 Task: Search one way flight ticket for 3 adults, 3 children in business from Oklahoma City: Will Rogers World Airport to Laramie: Laramie Regional Airport on 5-3-2023. Choice of flights is Frontier. Number of bags: 4 checked bags. Price is upto 84000. Outbound departure time preference is 0:00.
Action: Mouse moved to (304, 116)
Screenshot: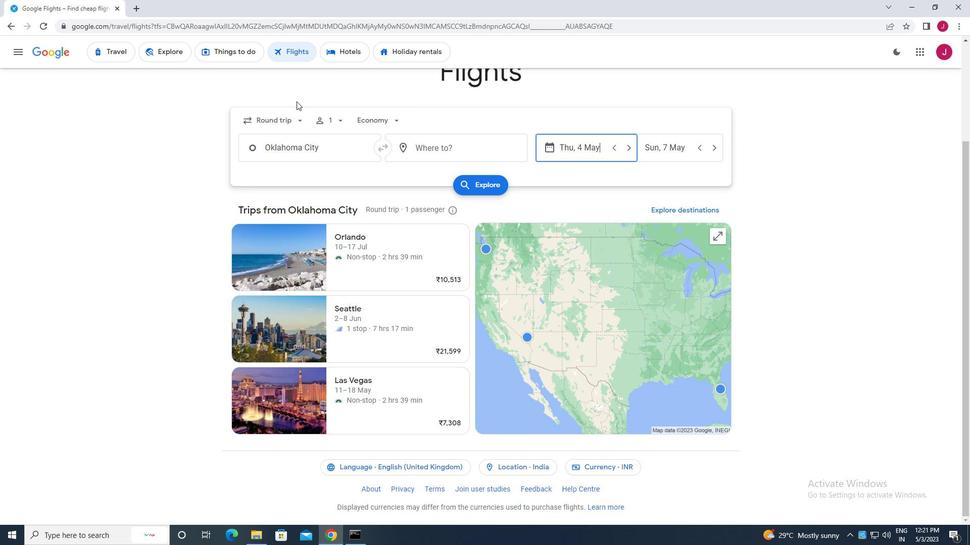 
Action: Mouse pressed left at (304, 116)
Screenshot: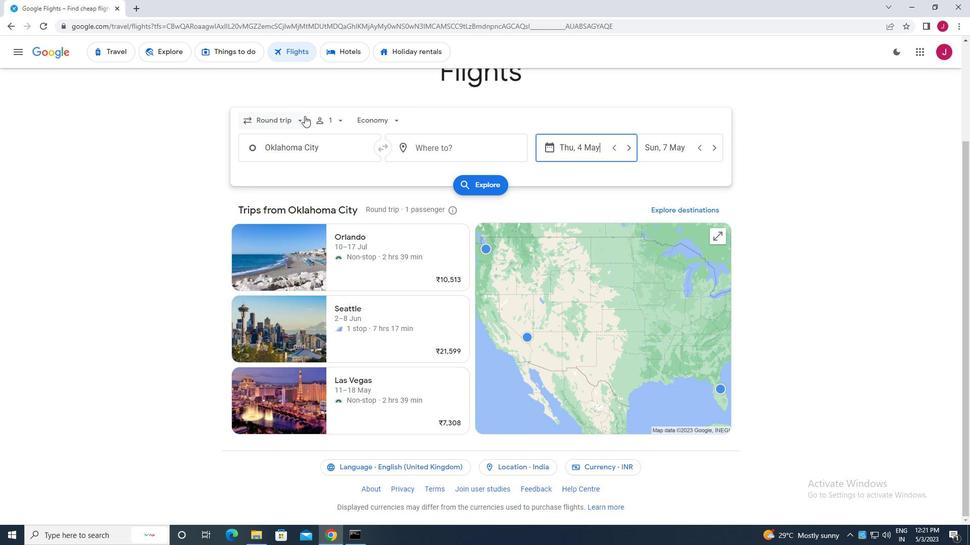 
Action: Mouse moved to (297, 165)
Screenshot: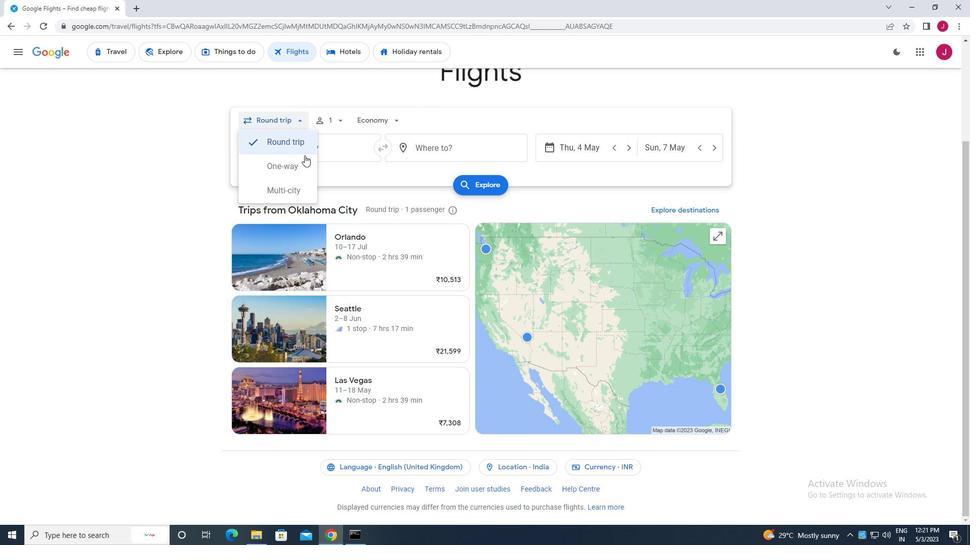 
Action: Mouse pressed left at (297, 165)
Screenshot: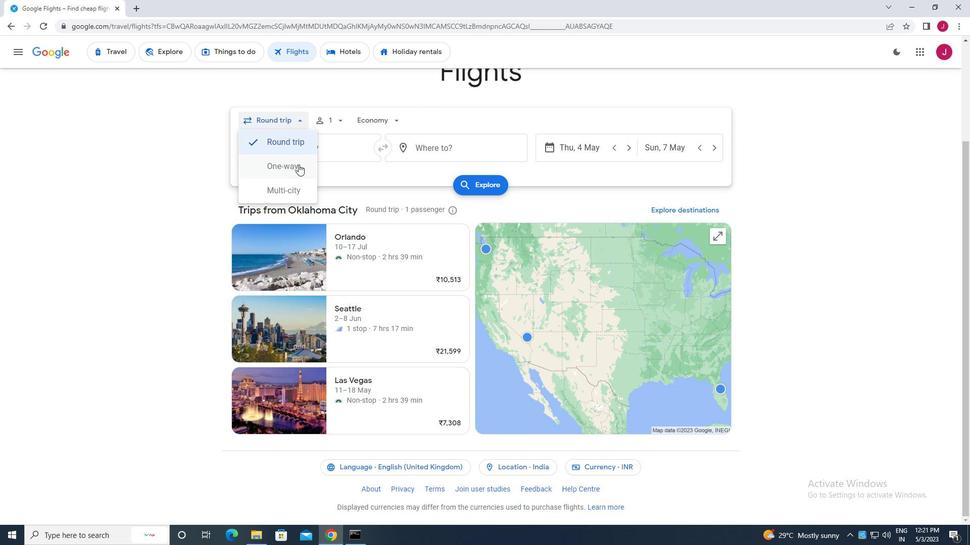 
Action: Mouse moved to (333, 122)
Screenshot: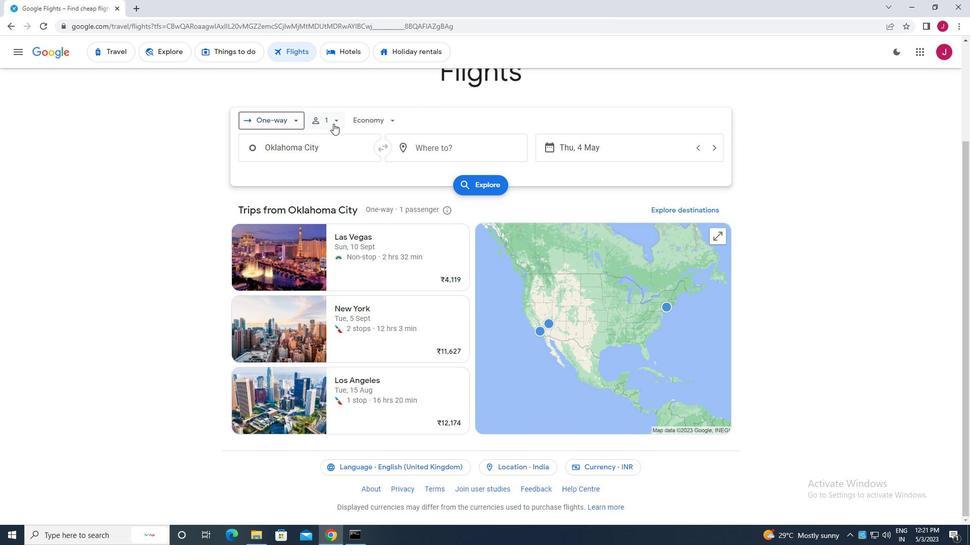
Action: Mouse pressed left at (333, 122)
Screenshot: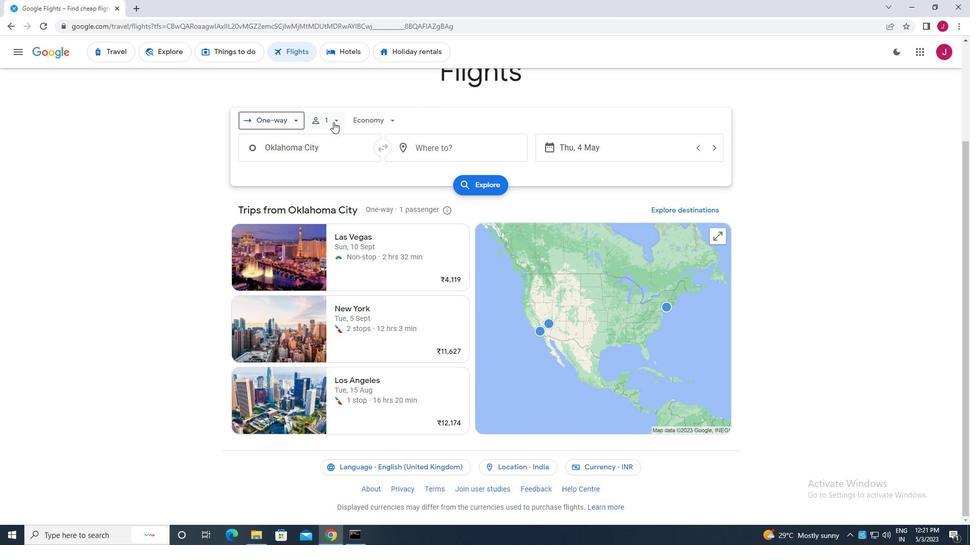 
Action: Mouse moved to (411, 146)
Screenshot: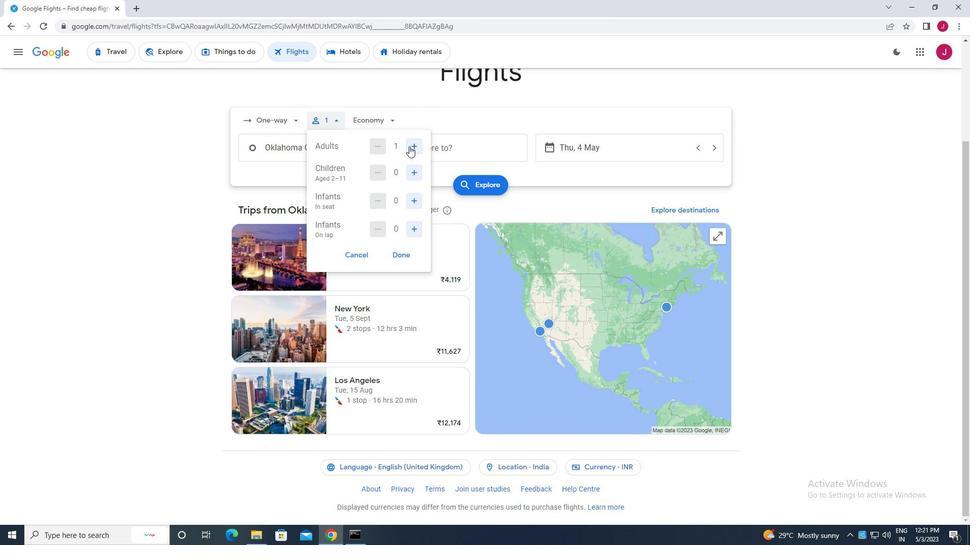 
Action: Mouse pressed left at (411, 146)
Screenshot: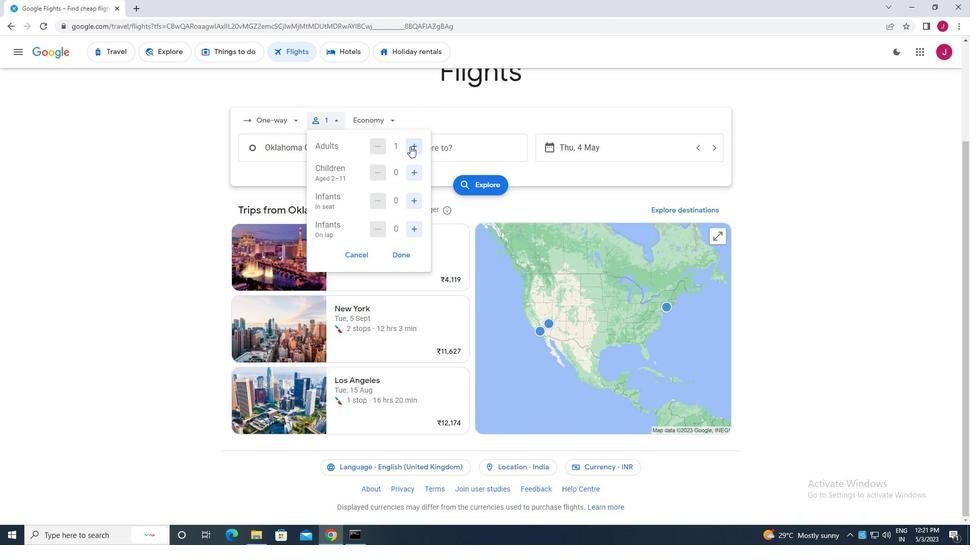 
Action: Mouse pressed left at (411, 146)
Screenshot: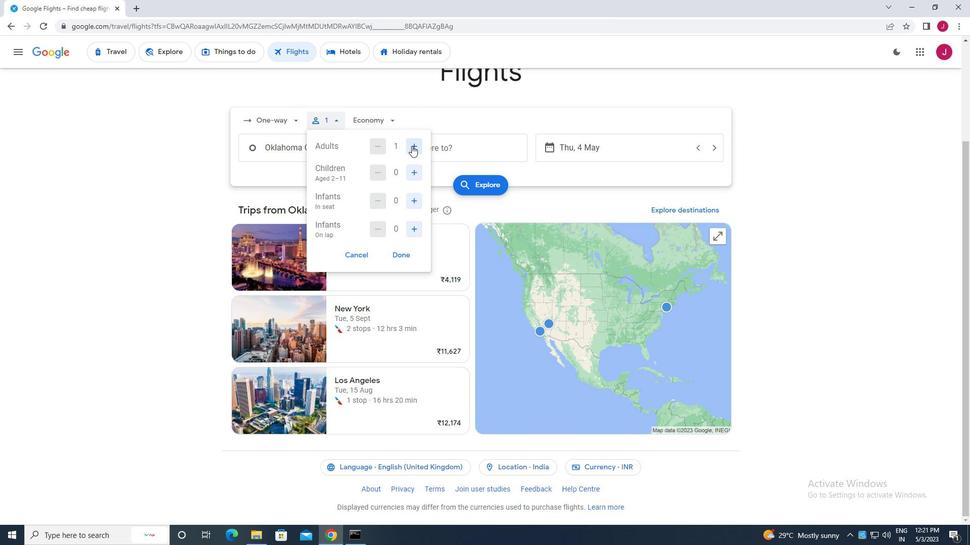 
Action: Mouse moved to (416, 171)
Screenshot: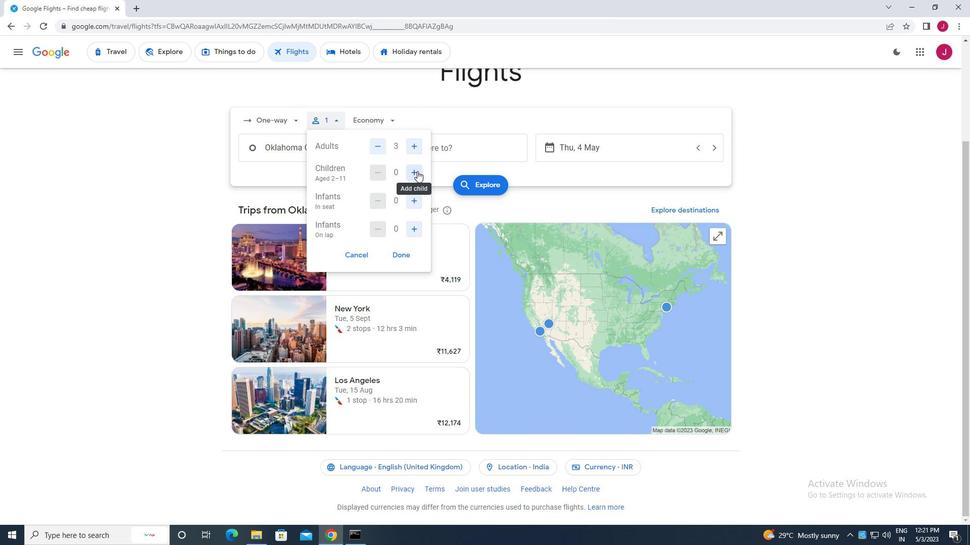 
Action: Mouse pressed left at (416, 171)
Screenshot: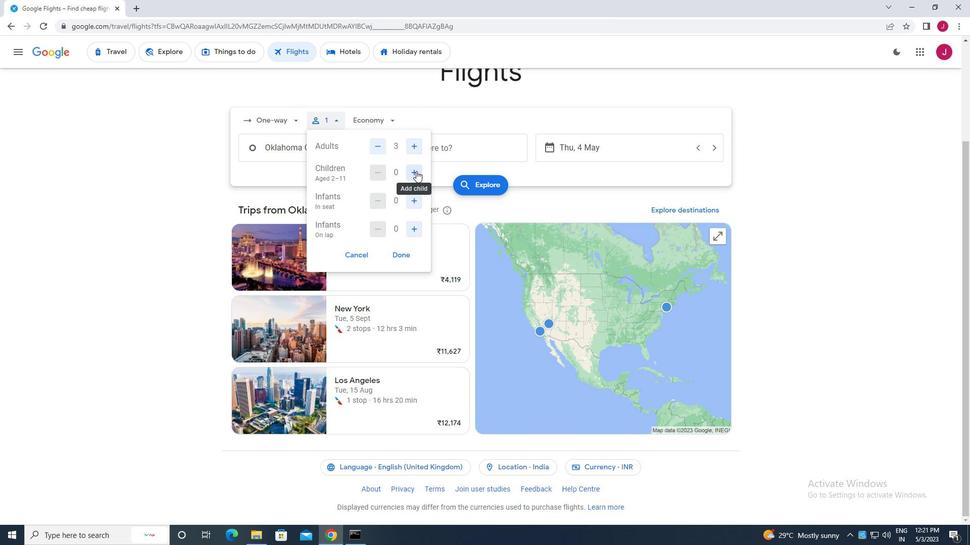 
Action: Mouse pressed left at (416, 171)
Screenshot: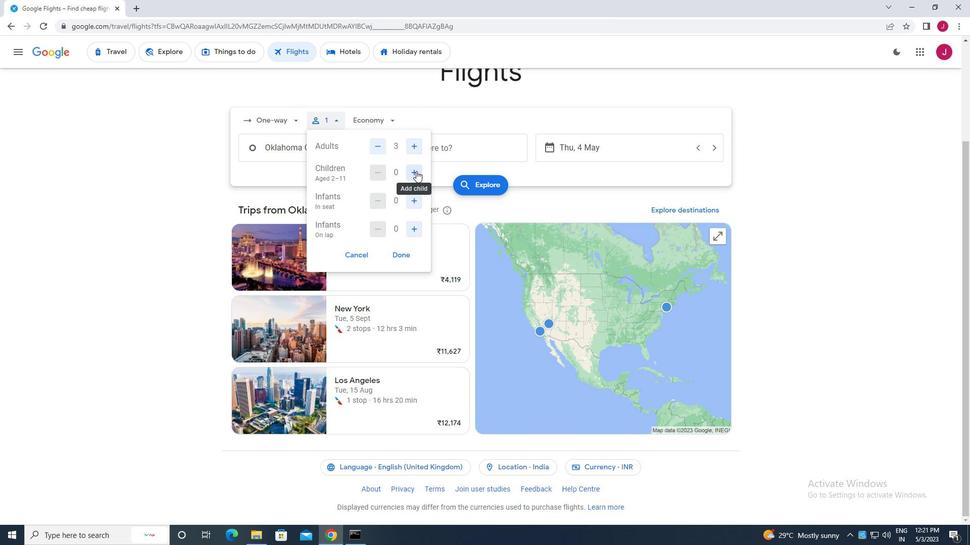 
Action: Mouse pressed left at (416, 171)
Screenshot: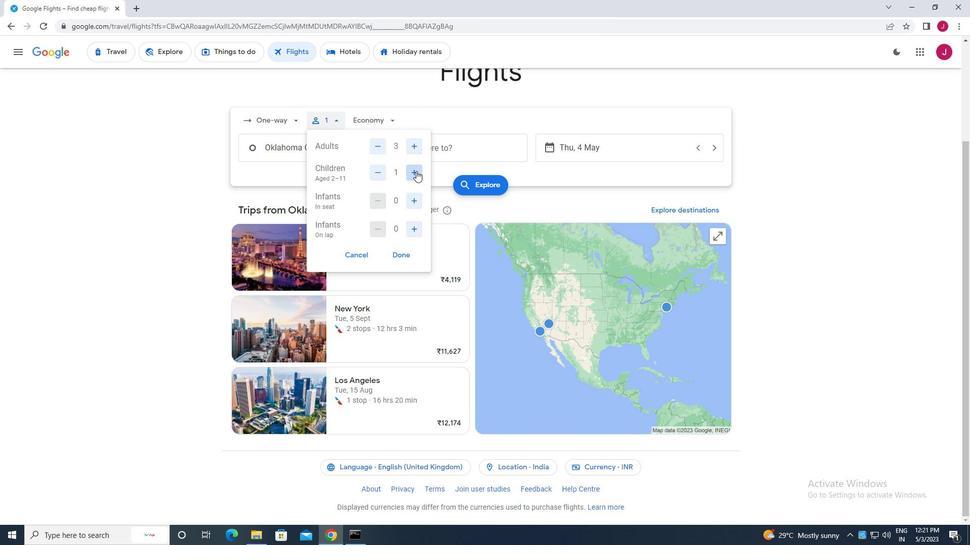 
Action: Mouse moved to (397, 254)
Screenshot: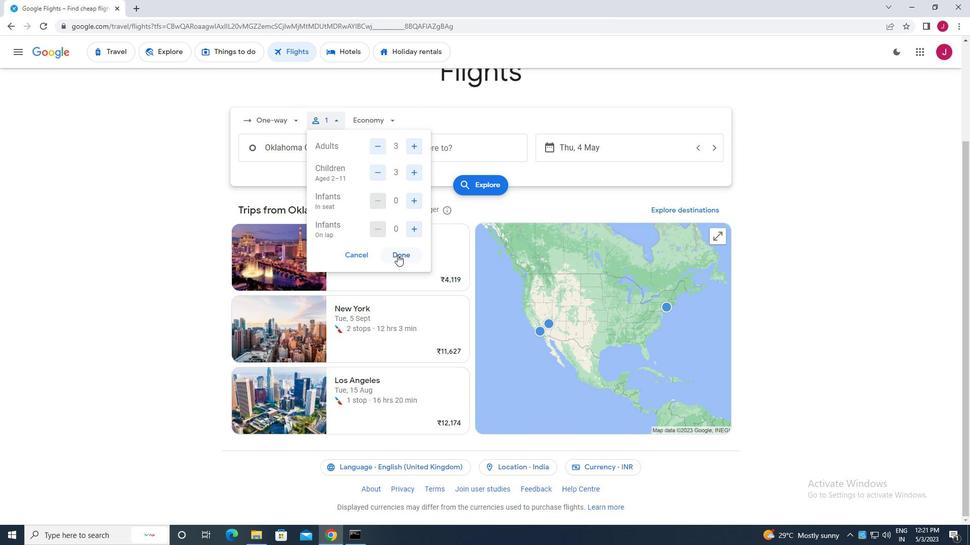 
Action: Mouse pressed left at (397, 254)
Screenshot: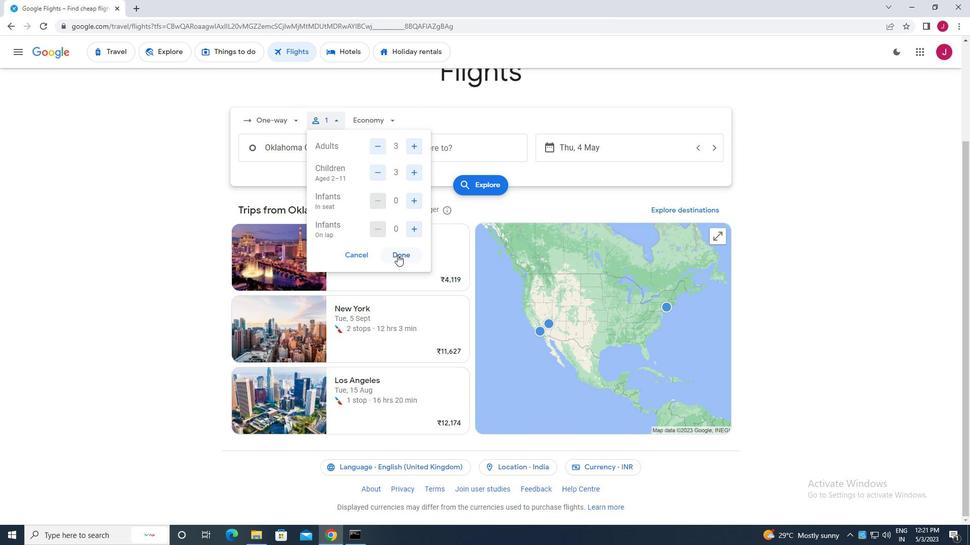 
Action: Mouse moved to (384, 118)
Screenshot: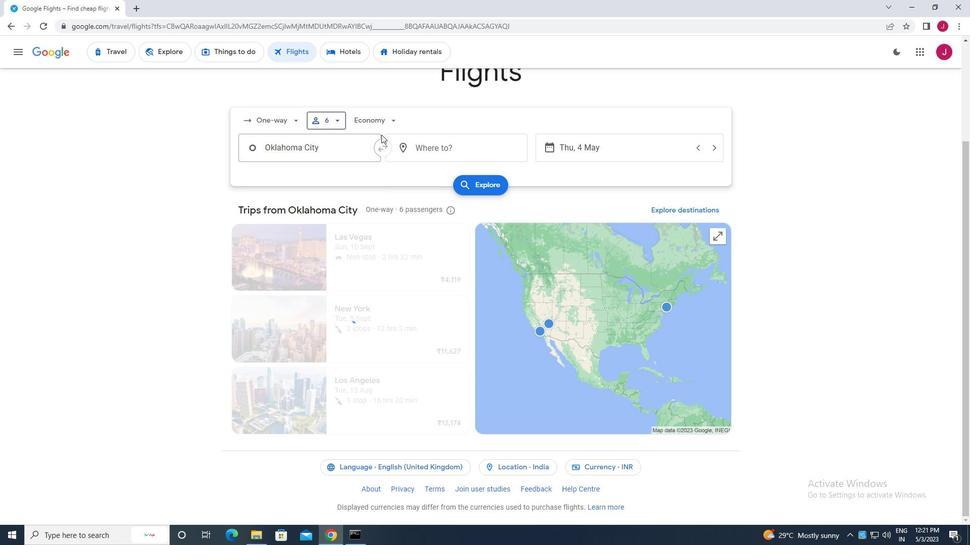 
Action: Mouse pressed left at (384, 118)
Screenshot: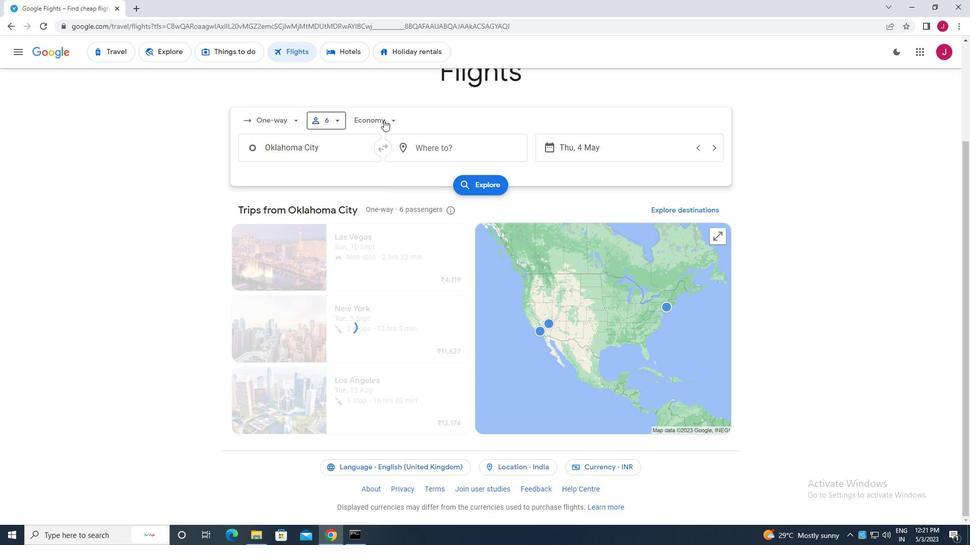 
Action: Mouse moved to (383, 190)
Screenshot: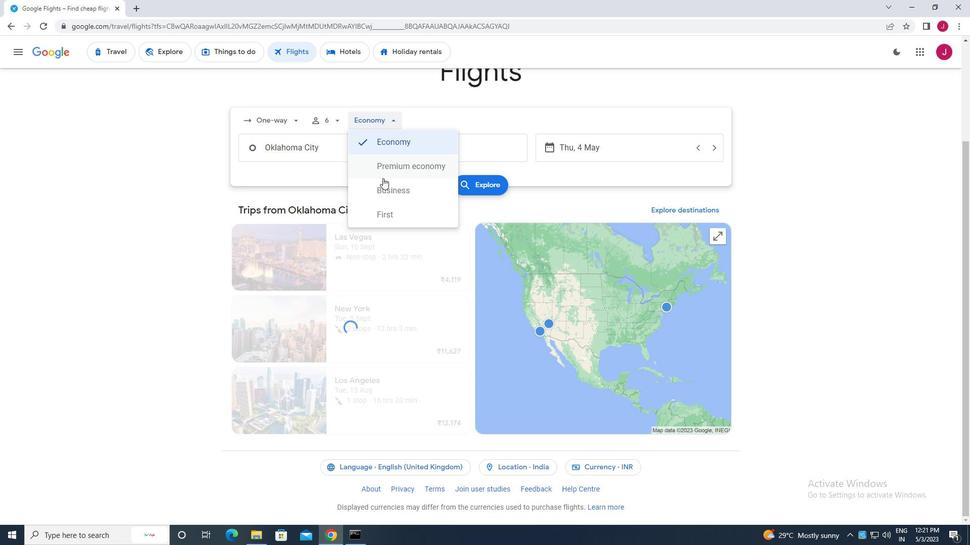 
Action: Mouse pressed left at (383, 190)
Screenshot: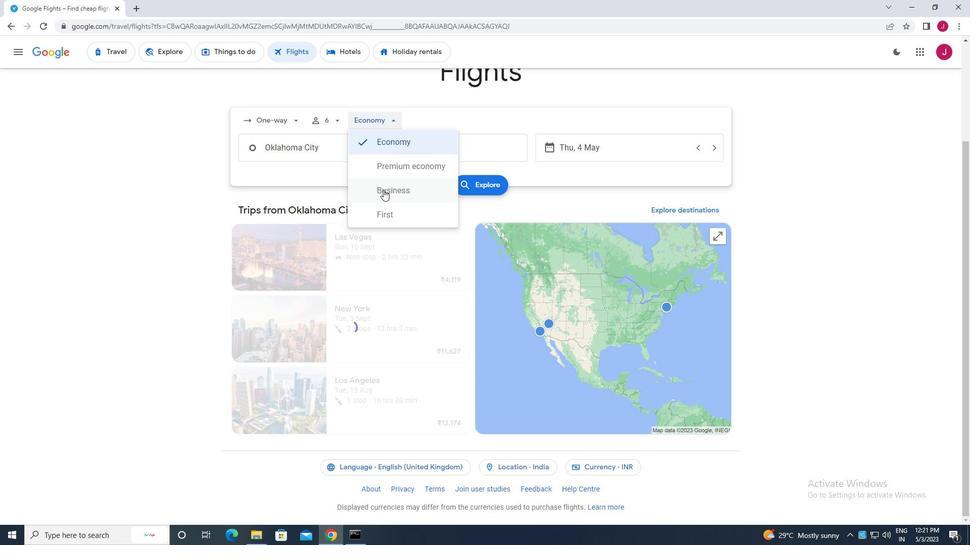 
Action: Mouse moved to (334, 151)
Screenshot: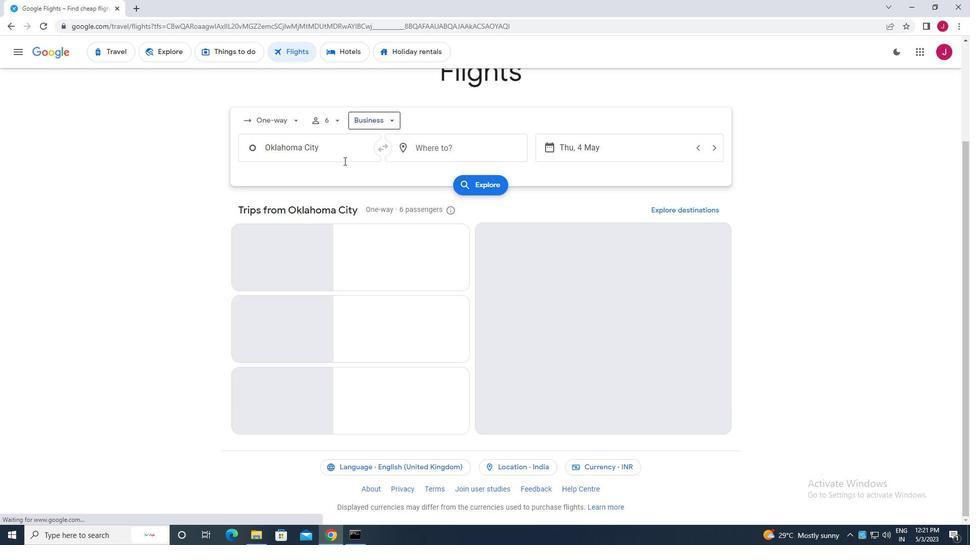 
Action: Mouse pressed left at (334, 151)
Screenshot: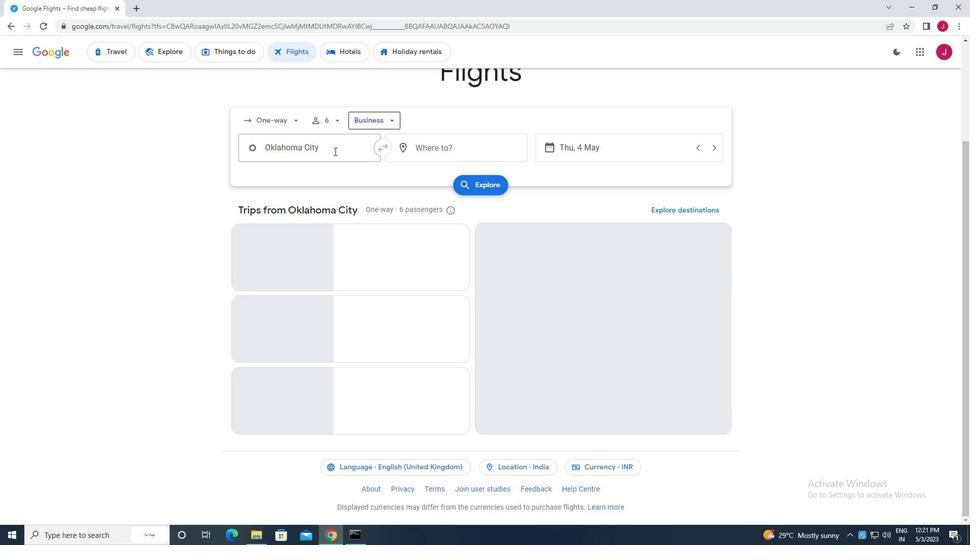 
Action: Mouse moved to (343, 150)
Screenshot: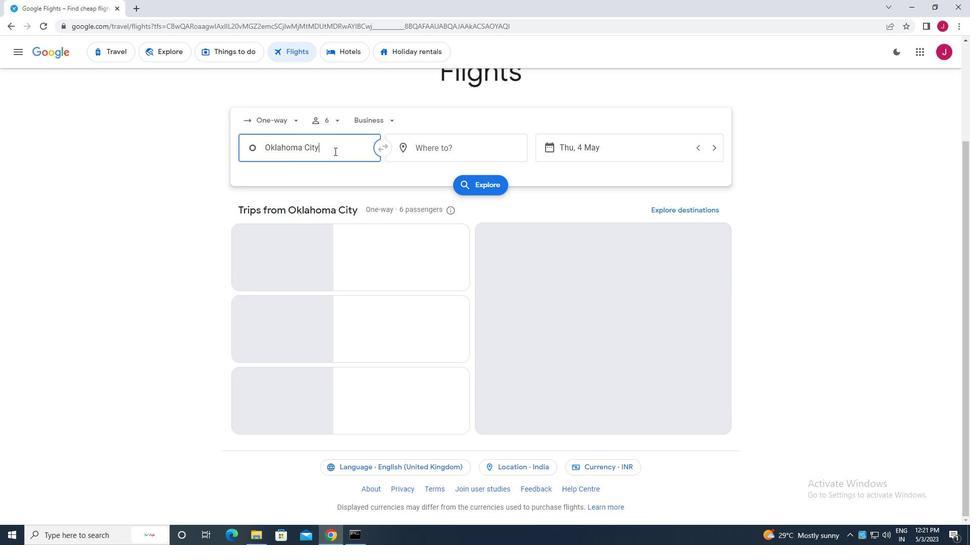 
Action: Key pressed okla
Screenshot: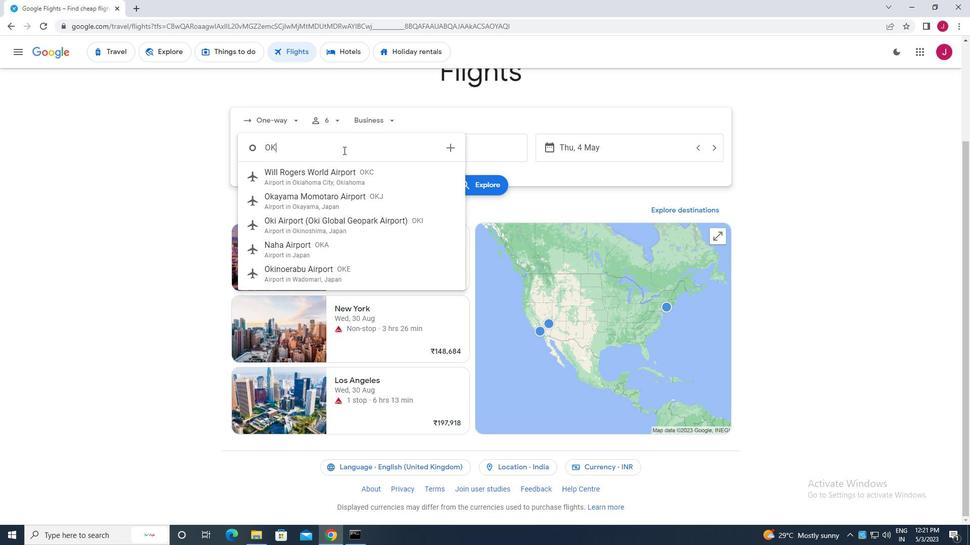 
Action: Mouse moved to (350, 178)
Screenshot: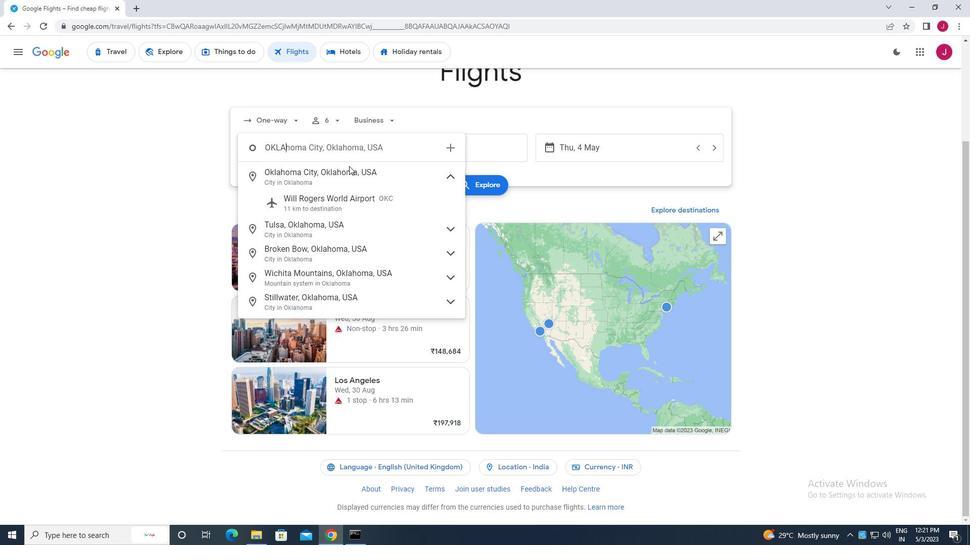 
Action: Mouse pressed left at (350, 178)
Screenshot: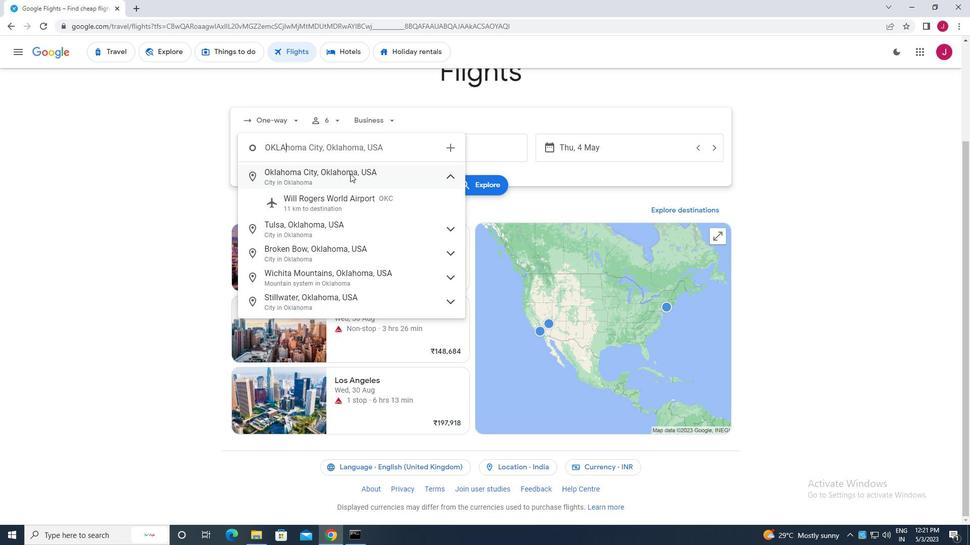 
Action: Mouse moved to (463, 147)
Screenshot: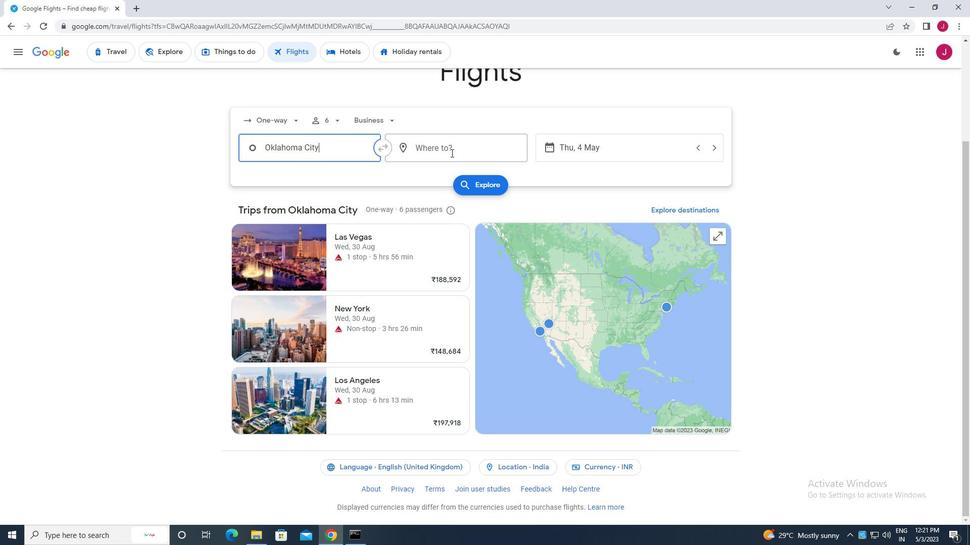 
Action: Mouse pressed left at (463, 147)
Screenshot: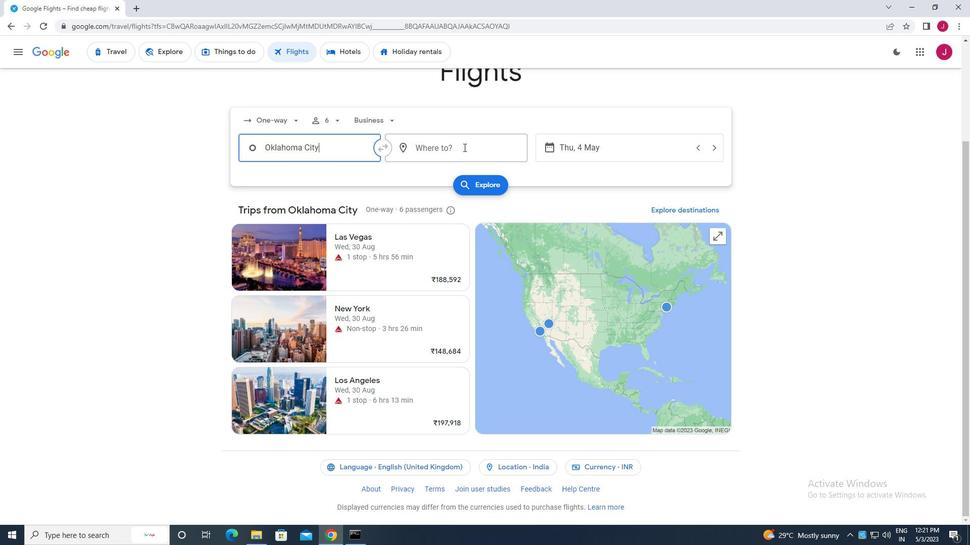 
Action: Key pressed laram
Screenshot: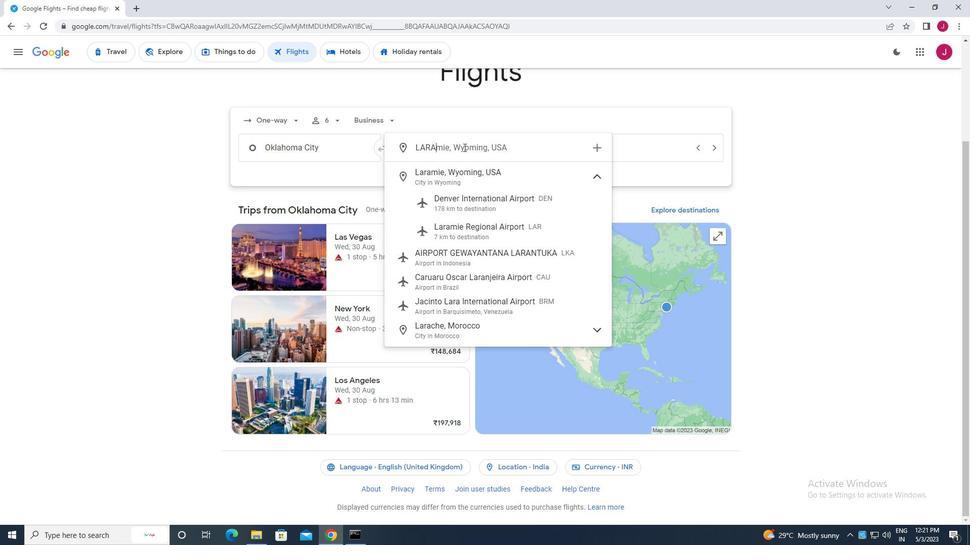 
Action: Mouse moved to (485, 226)
Screenshot: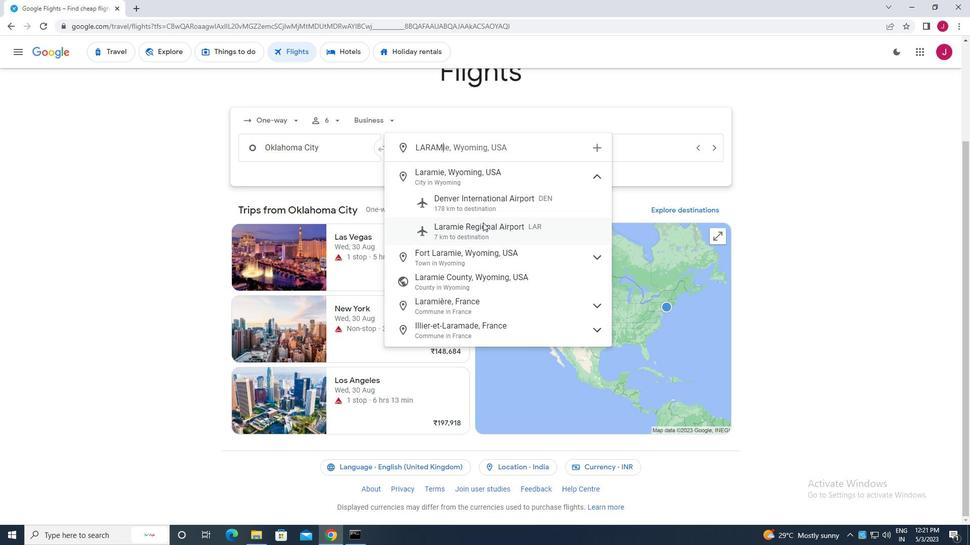 
Action: Mouse pressed left at (485, 226)
Screenshot: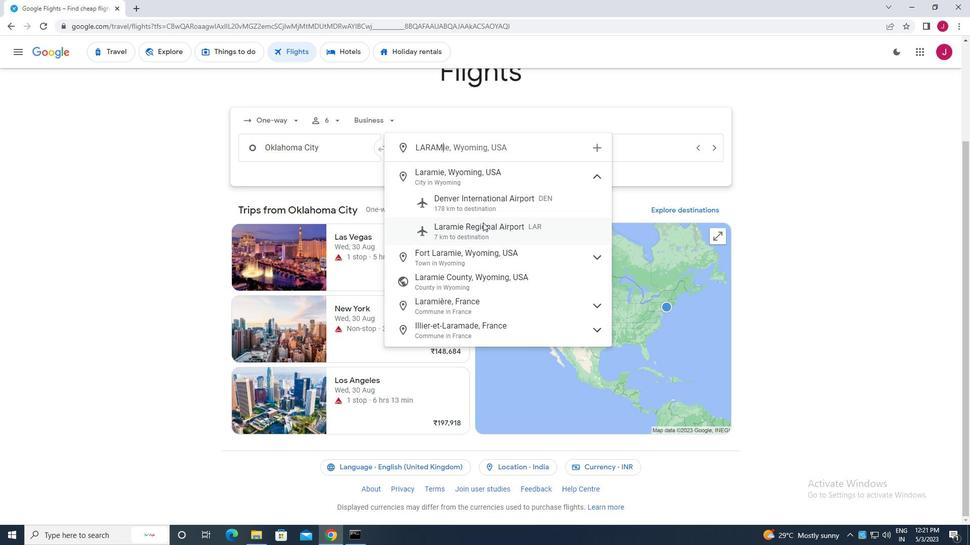 
Action: Mouse moved to (596, 152)
Screenshot: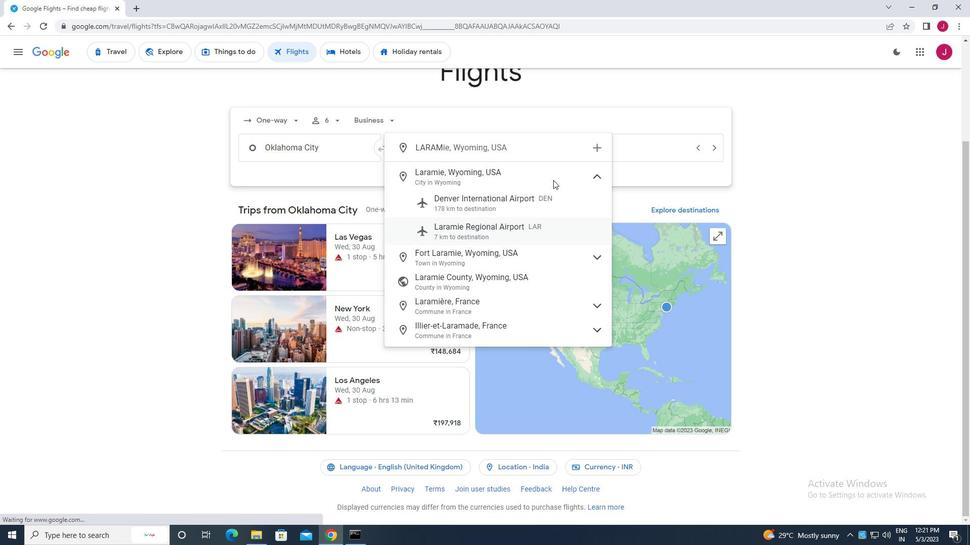 
Action: Mouse pressed left at (596, 152)
Screenshot: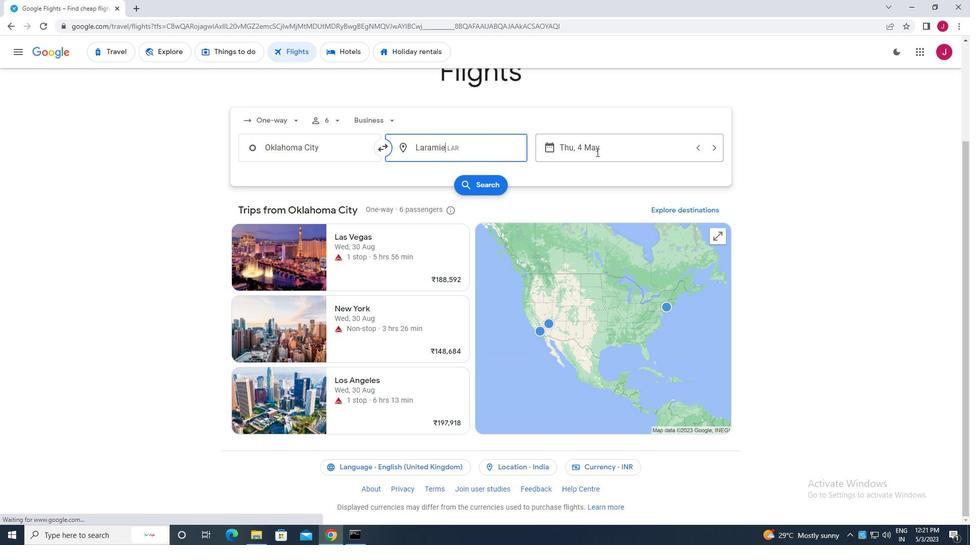 
Action: Mouse moved to (438, 225)
Screenshot: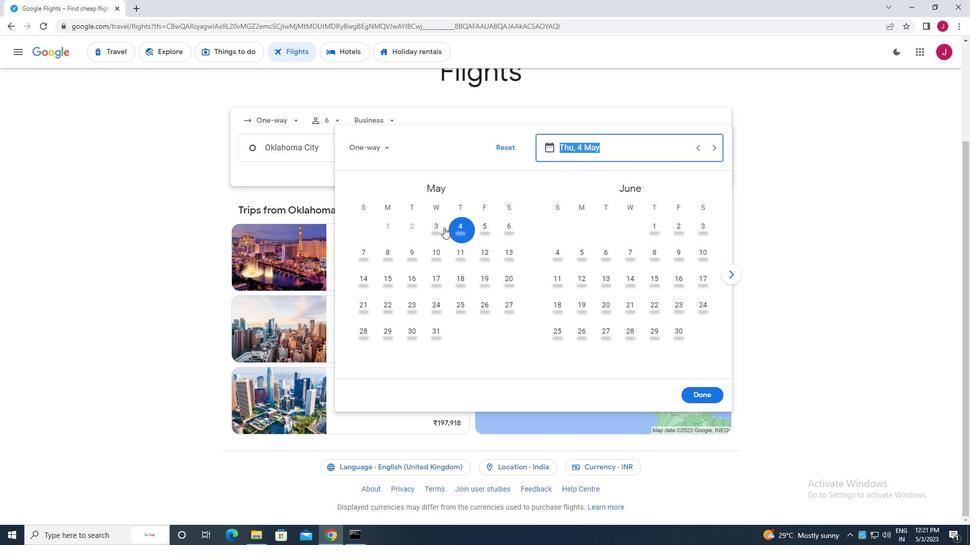 
Action: Mouse pressed left at (438, 225)
Screenshot: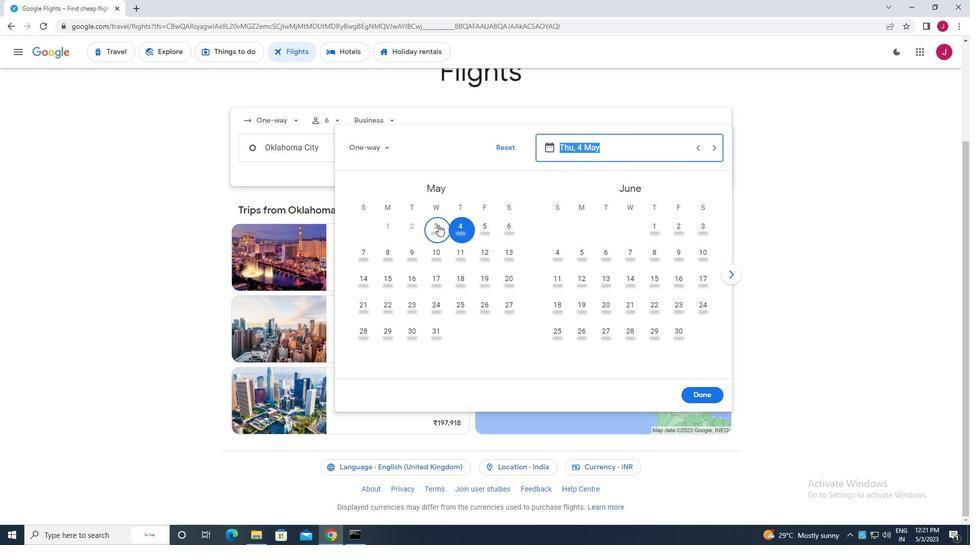 
Action: Mouse moved to (698, 394)
Screenshot: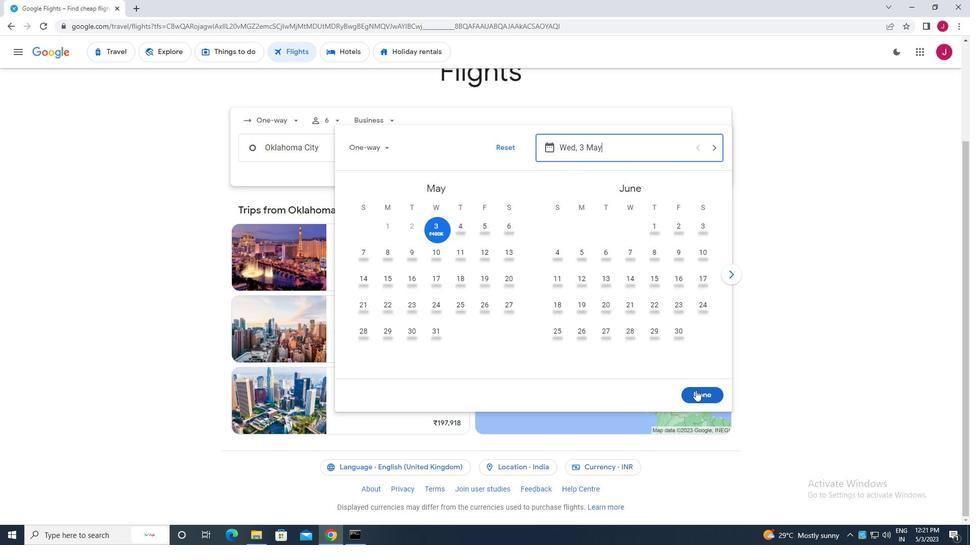 
Action: Mouse pressed left at (698, 394)
Screenshot: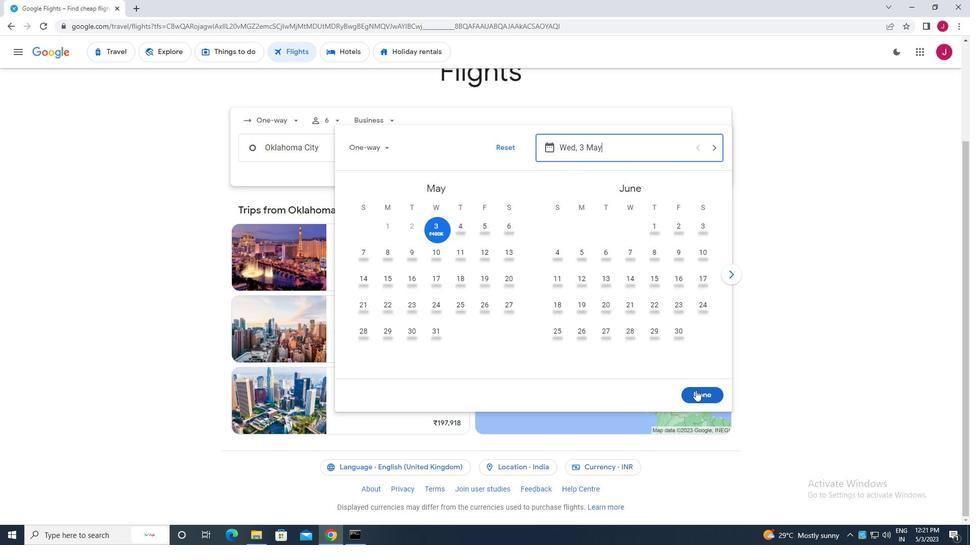 
Action: Mouse moved to (487, 187)
Screenshot: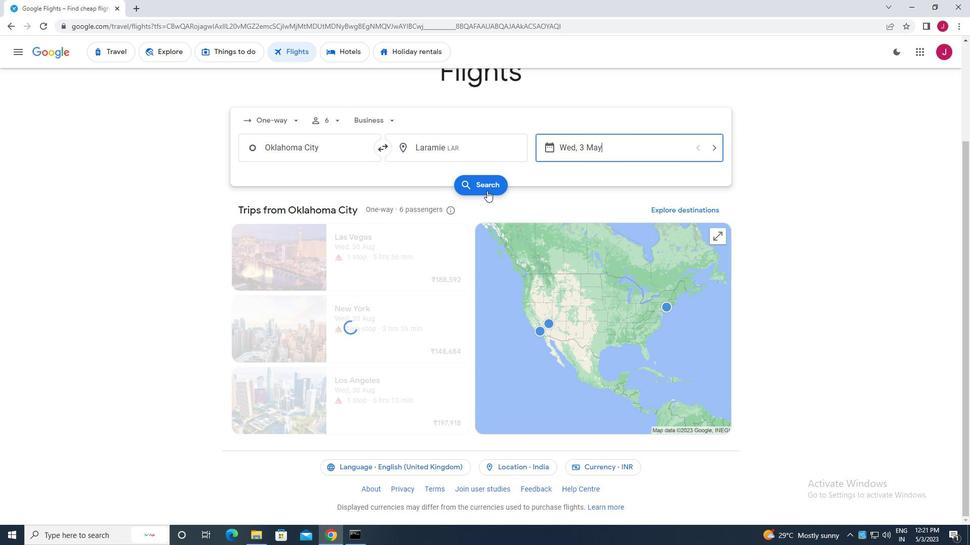 
Action: Mouse pressed left at (487, 187)
Screenshot: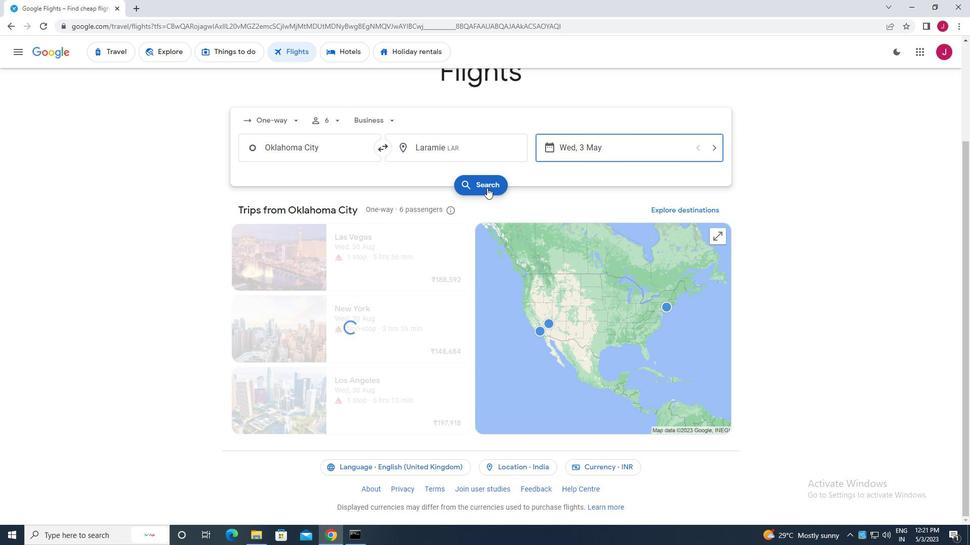 
Action: Mouse moved to (261, 145)
Screenshot: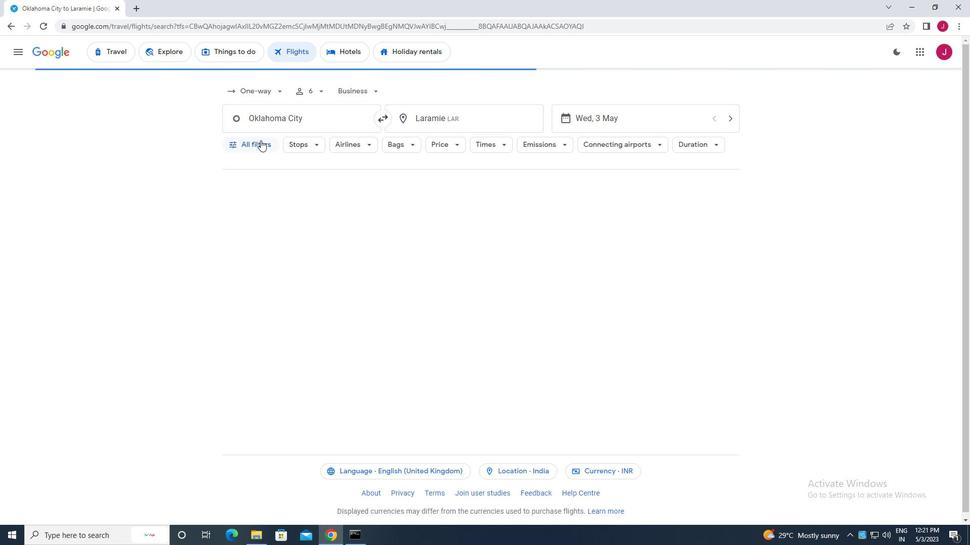 
Action: Mouse pressed left at (261, 145)
Screenshot: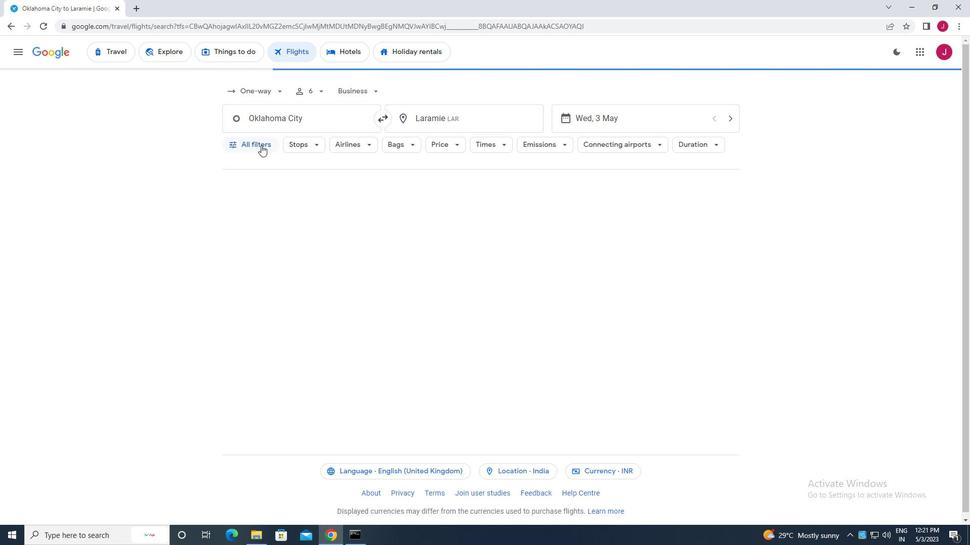 
Action: Mouse moved to (318, 224)
Screenshot: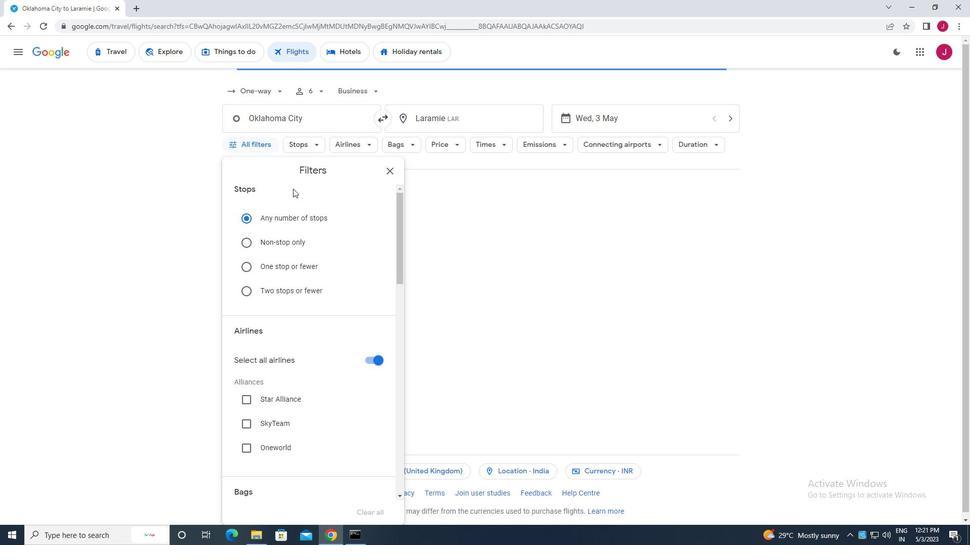 
Action: Mouse scrolled (318, 224) with delta (0, 0)
Screenshot: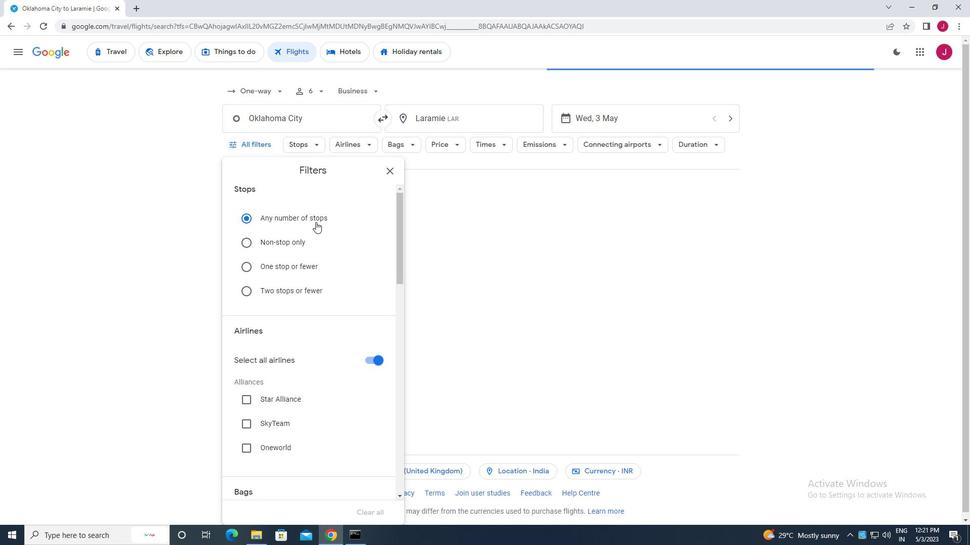 
Action: Mouse scrolled (318, 224) with delta (0, 0)
Screenshot: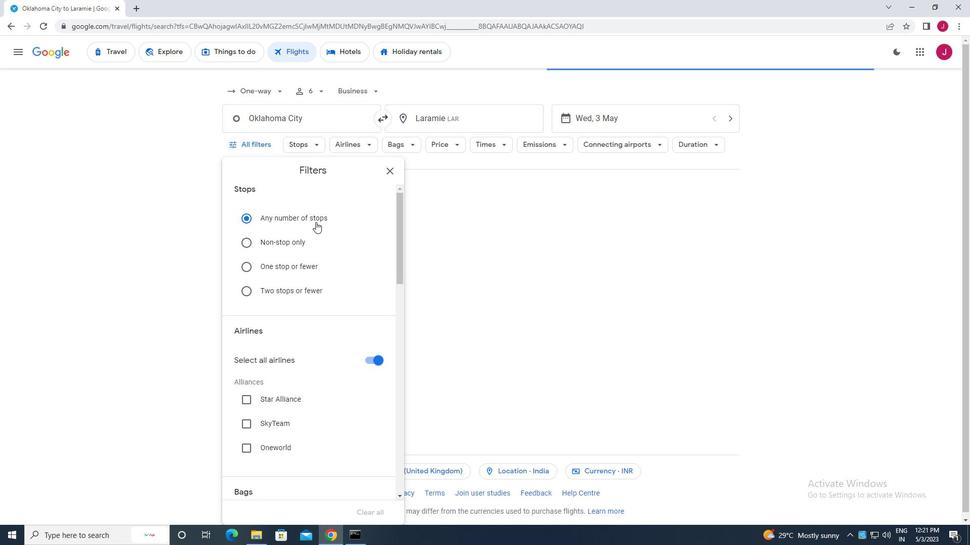 
Action: Mouse scrolled (318, 224) with delta (0, 0)
Screenshot: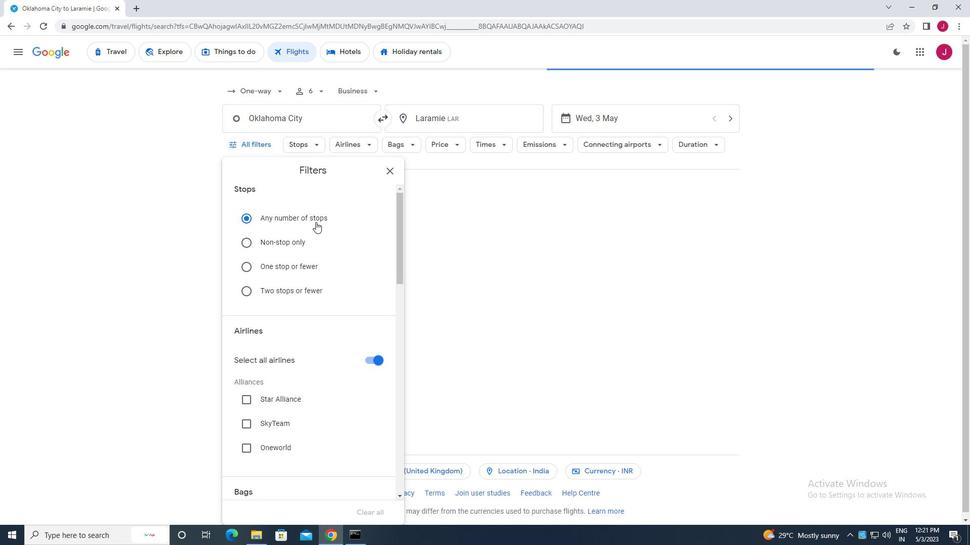 
Action: Mouse scrolled (318, 224) with delta (0, 0)
Screenshot: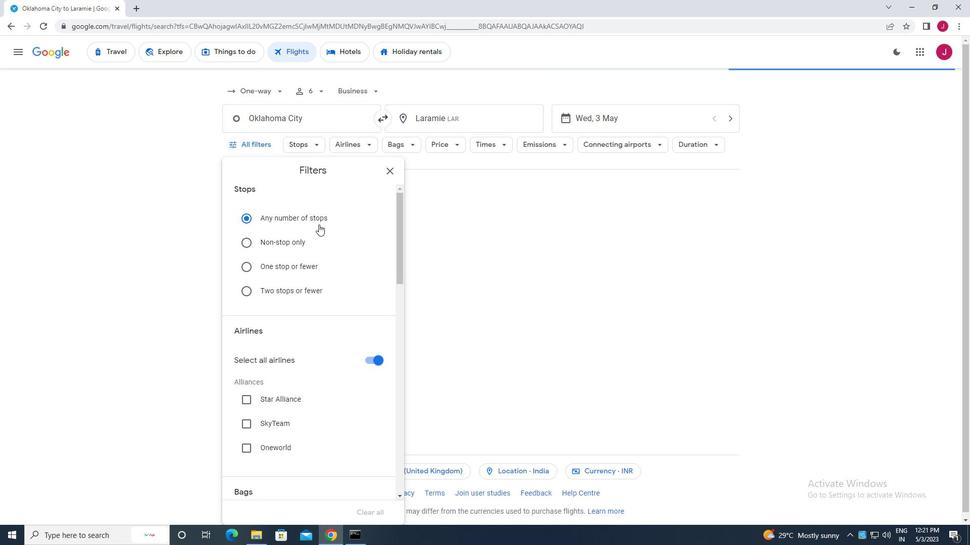 
Action: Mouse moved to (378, 212)
Screenshot: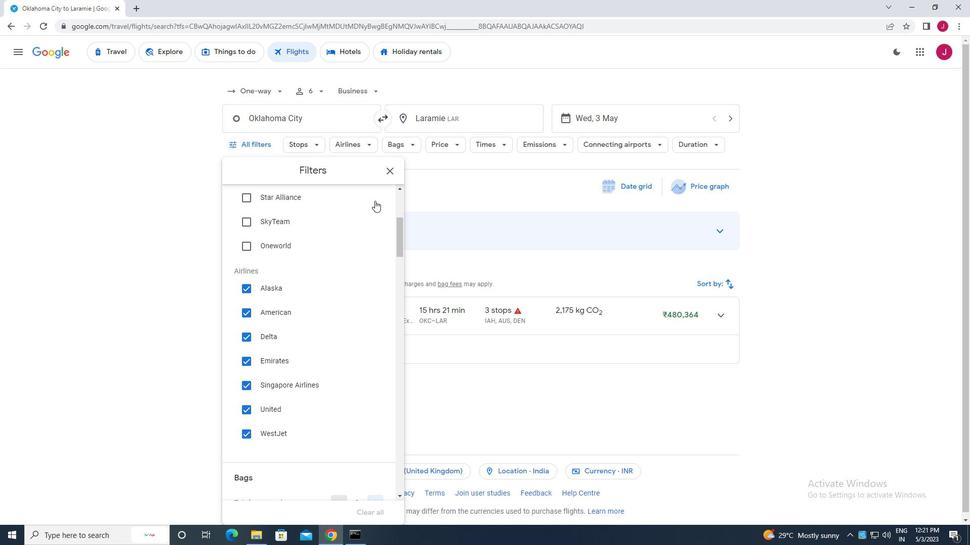 
Action: Mouse scrolled (378, 212) with delta (0, 0)
Screenshot: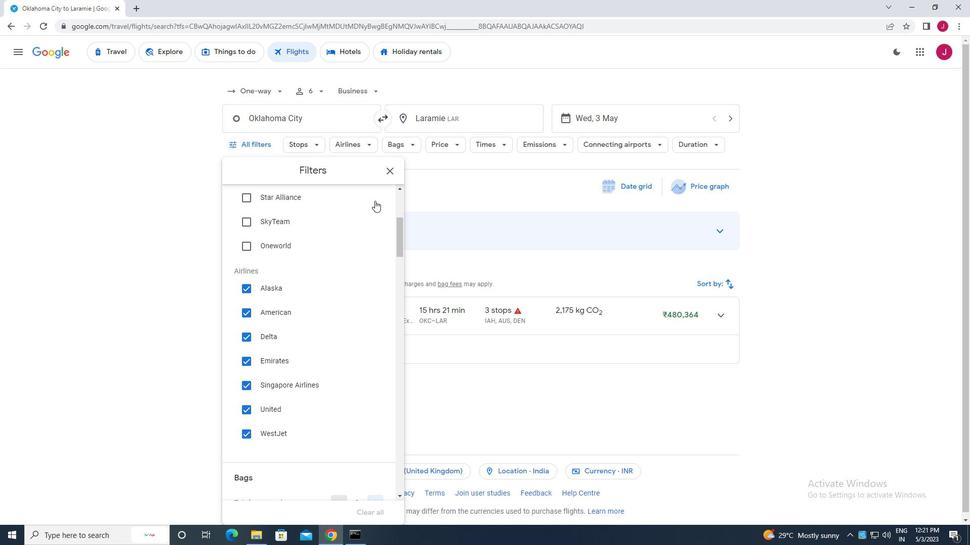 
Action: Mouse scrolled (378, 212) with delta (0, 0)
Screenshot: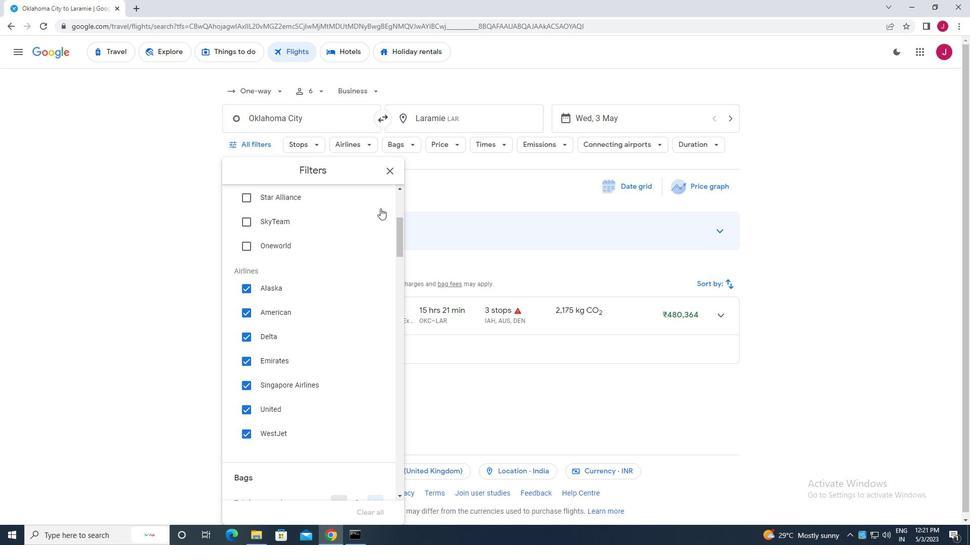 
Action: Mouse moved to (372, 257)
Screenshot: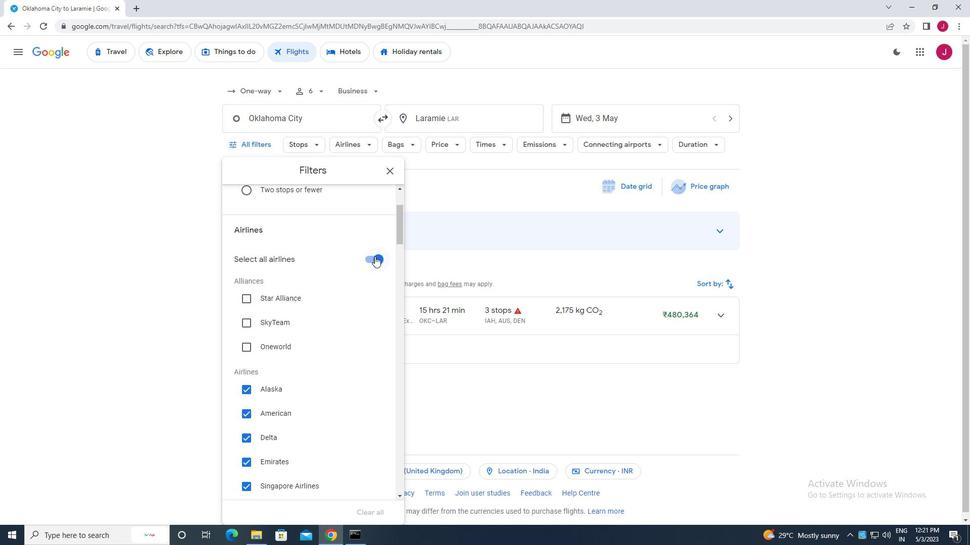
Action: Mouse pressed left at (372, 257)
Screenshot: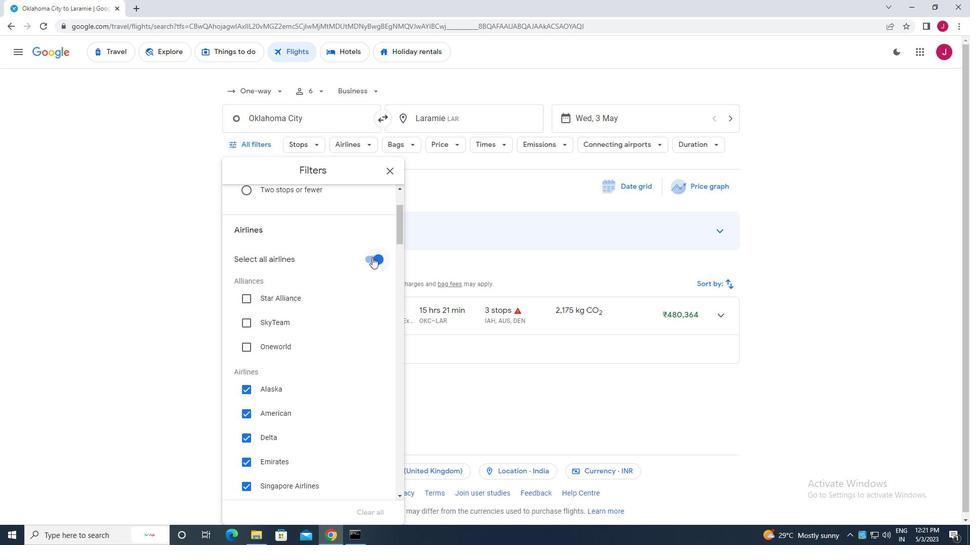 
Action: Mouse moved to (305, 283)
Screenshot: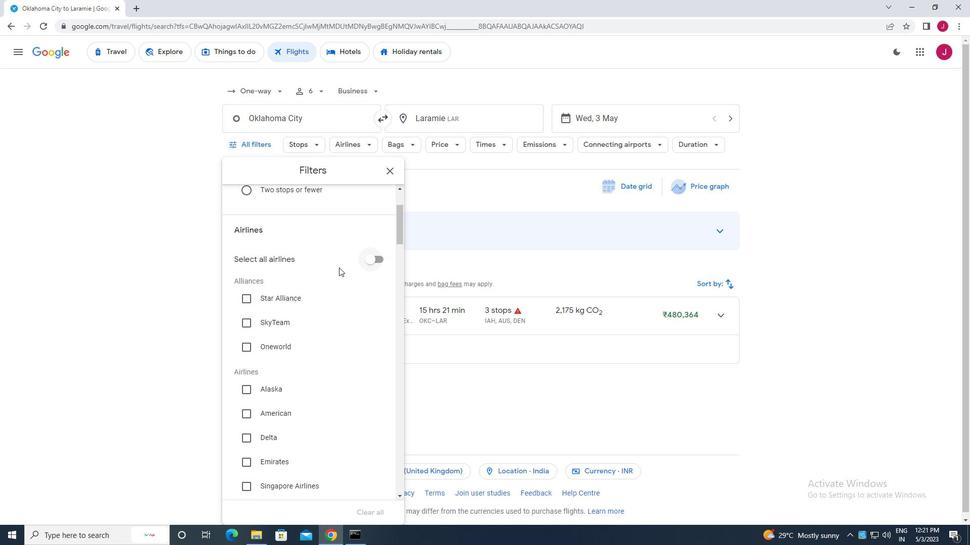 
Action: Mouse scrolled (305, 282) with delta (0, 0)
Screenshot: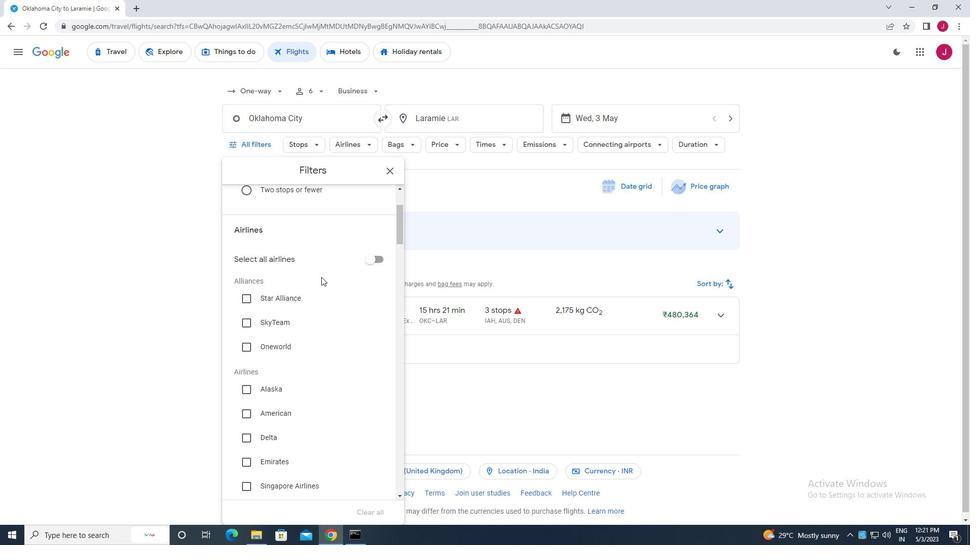 
Action: Mouse moved to (293, 353)
Screenshot: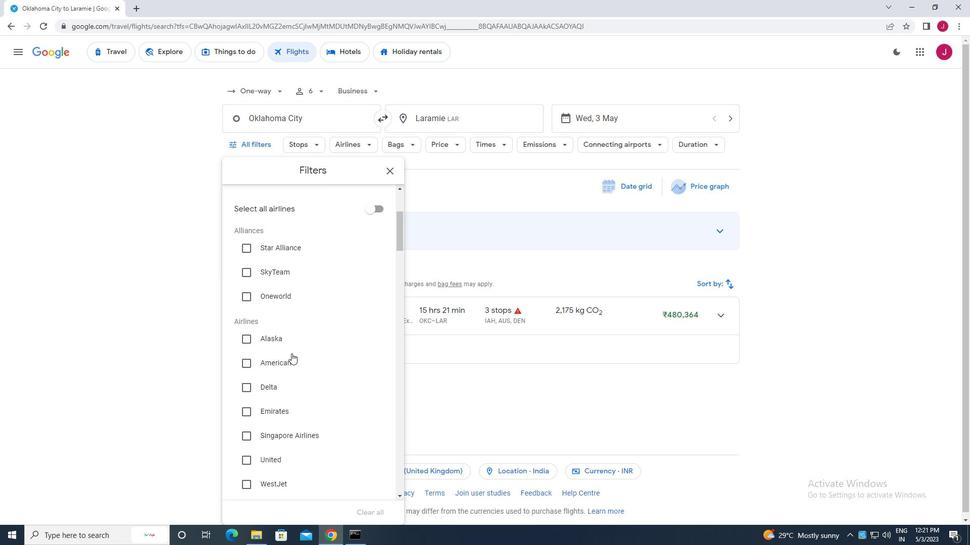 
Action: Mouse scrolled (293, 352) with delta (0, 0)
Screenshot: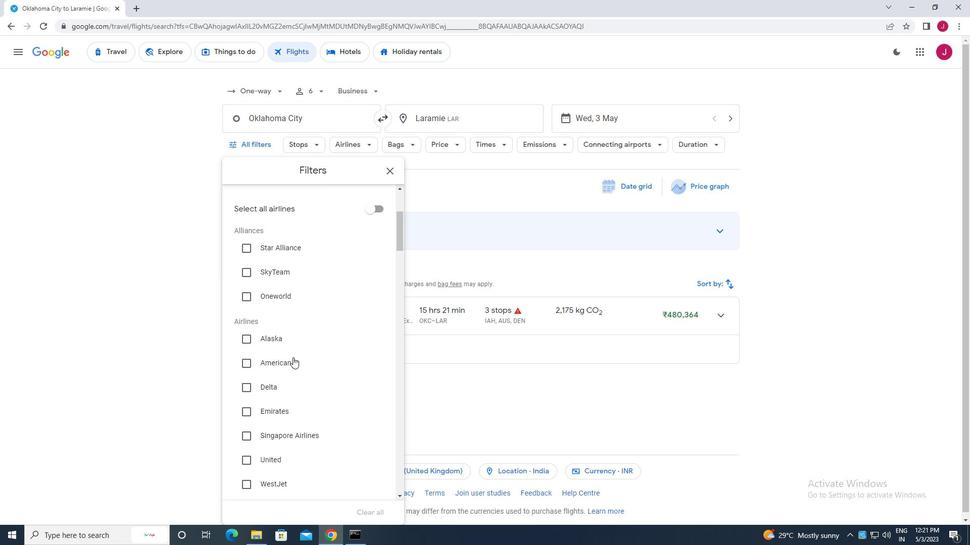 
Action: Mouse moved to (293, 353)
Screenshot: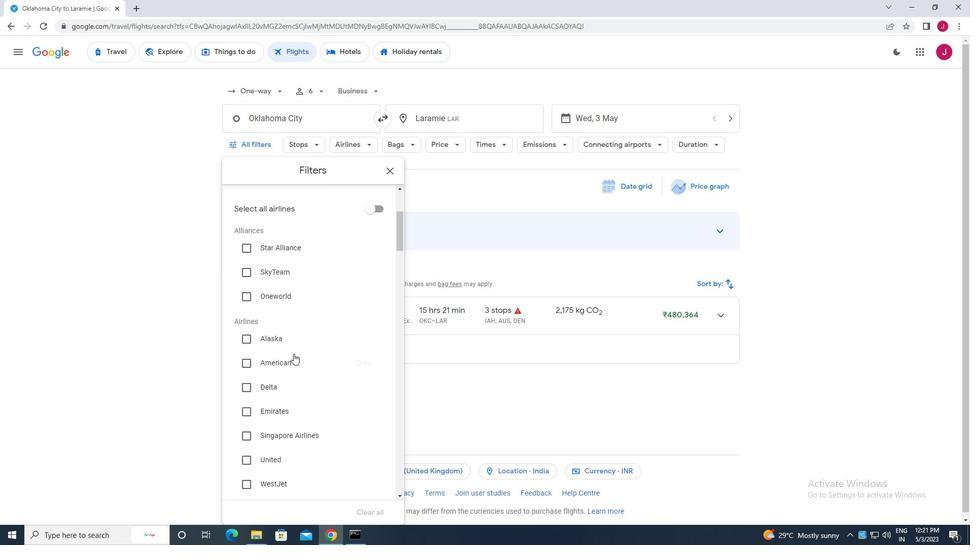 
Action: Mouse scrolled (293, 352) with delta (0, 0)
Screenshot: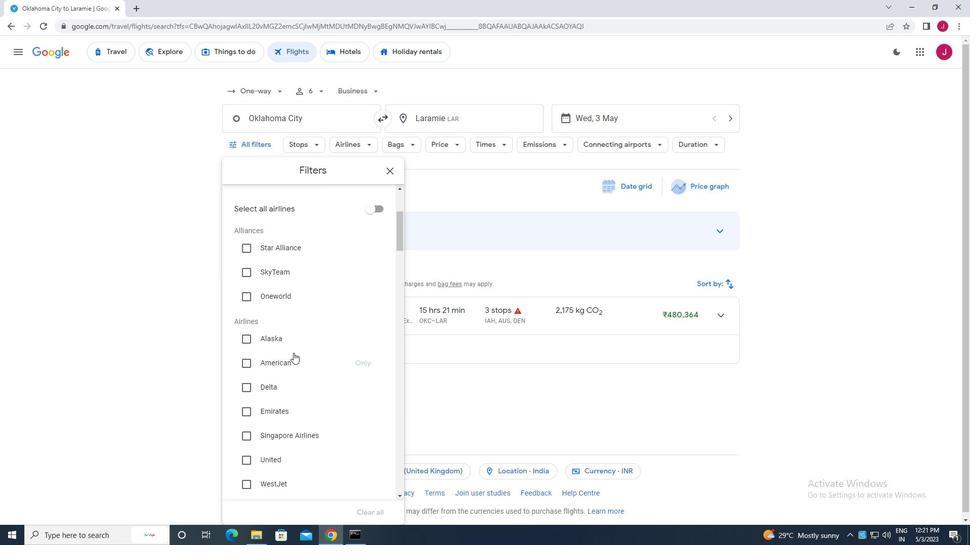 
Action: Mouse moved to (292, 353)
Screenshot: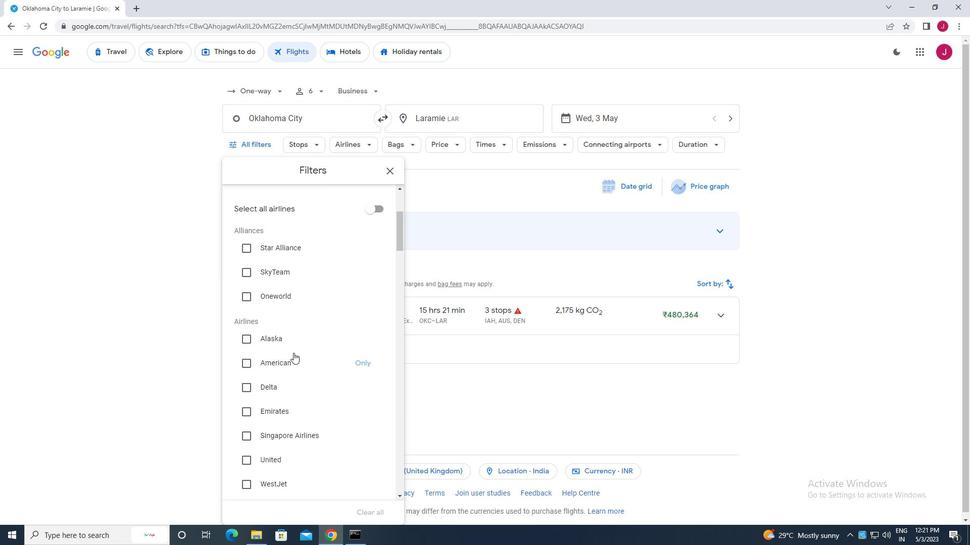 
Action: Mouse scrolled (292, 352) with delta (0, 0)
Screenshot: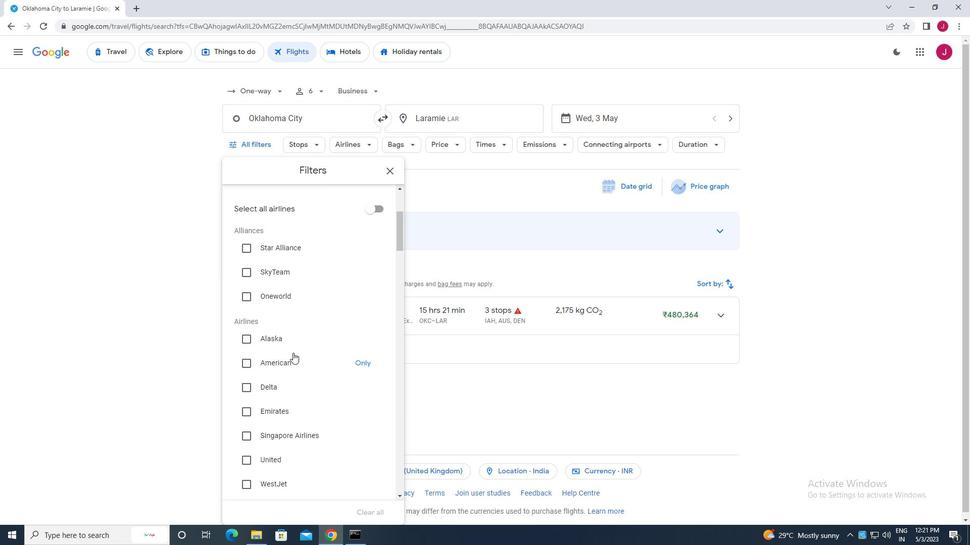 
Action: Mouse moved to (291, 347)
Screenshot: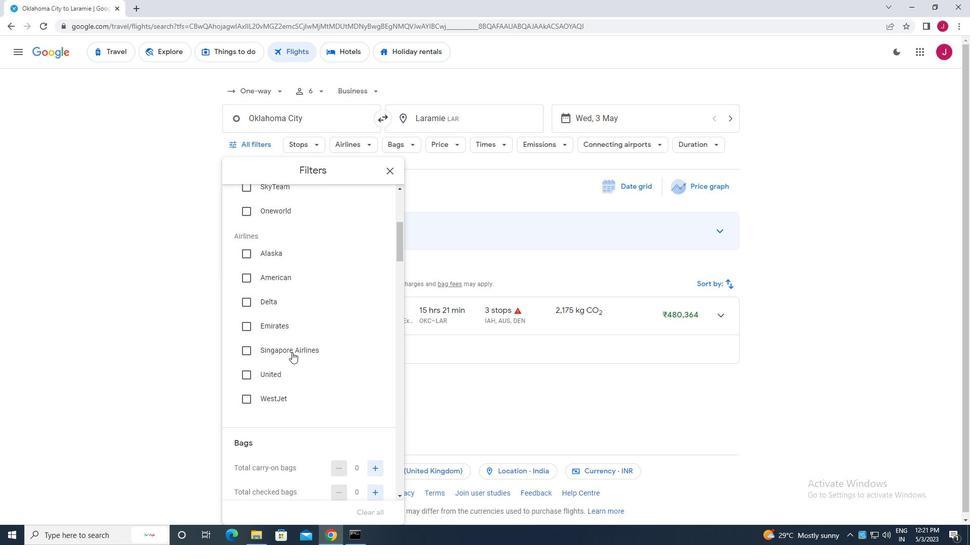 
Action: Mouse scrolled (291, 347) with delta (0, 0)
Screenshot: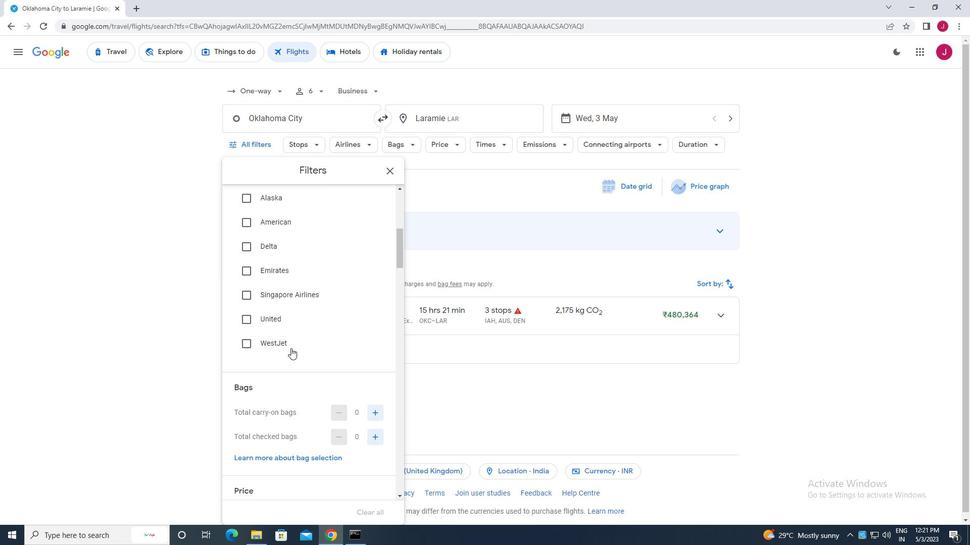 
Action: Mouse scrolled (291, 347) with delta (0, 0)
Screenshot: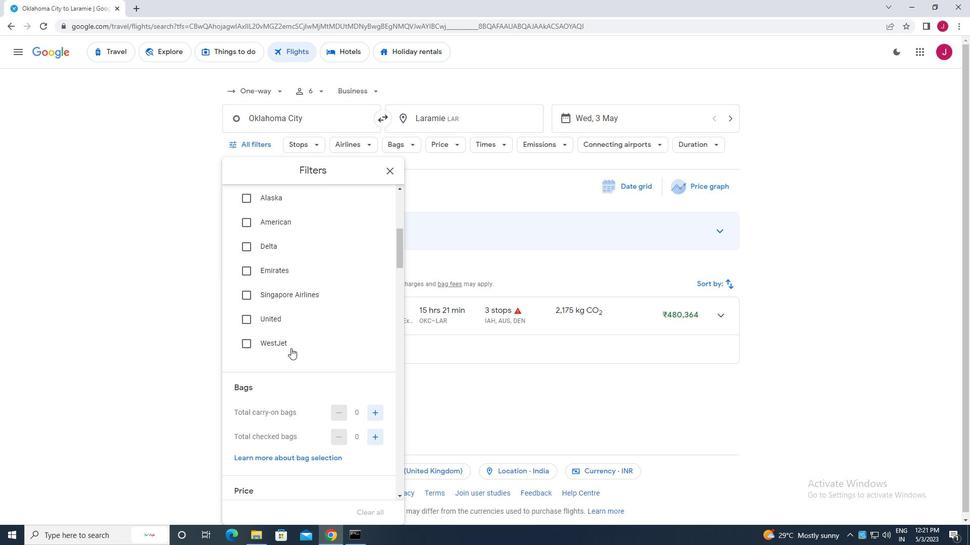 
Action: Mouse scrolled (291, 347) with delta (0, 0)
Screenshot: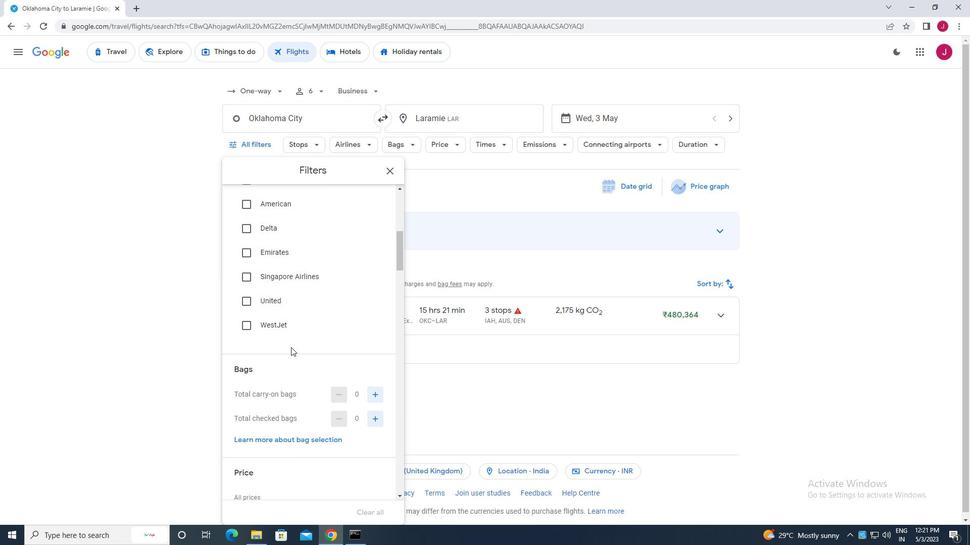 
Action: Mouse moved to (371, 276)
Screenshot: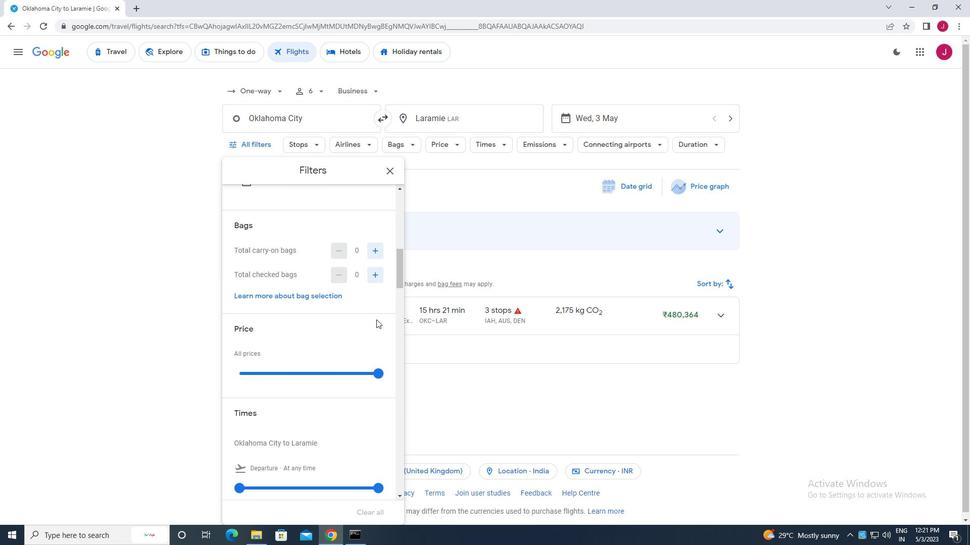 
Action: Mouse pressed left at (371, 276)
Screenshot: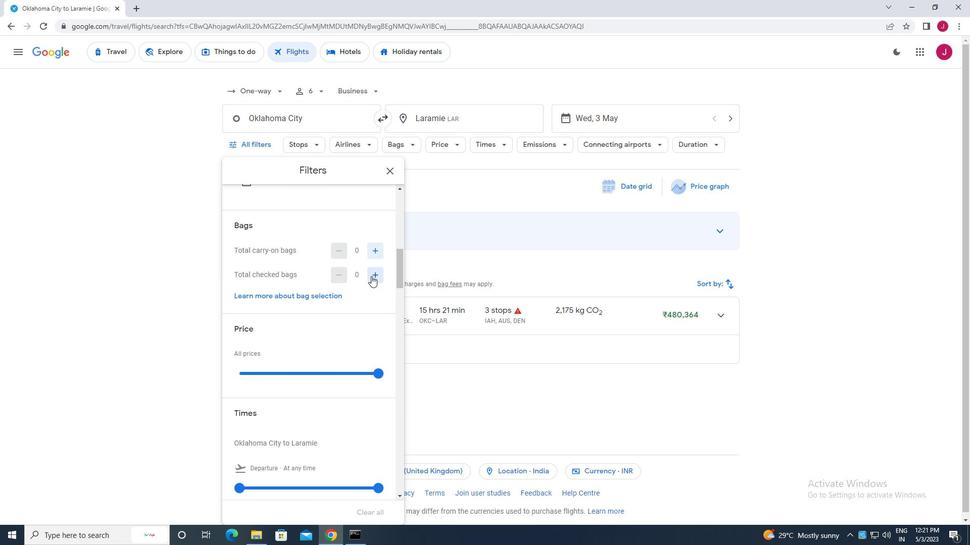 
Action: Mouse pressed left at (371, 276)
Screenshot: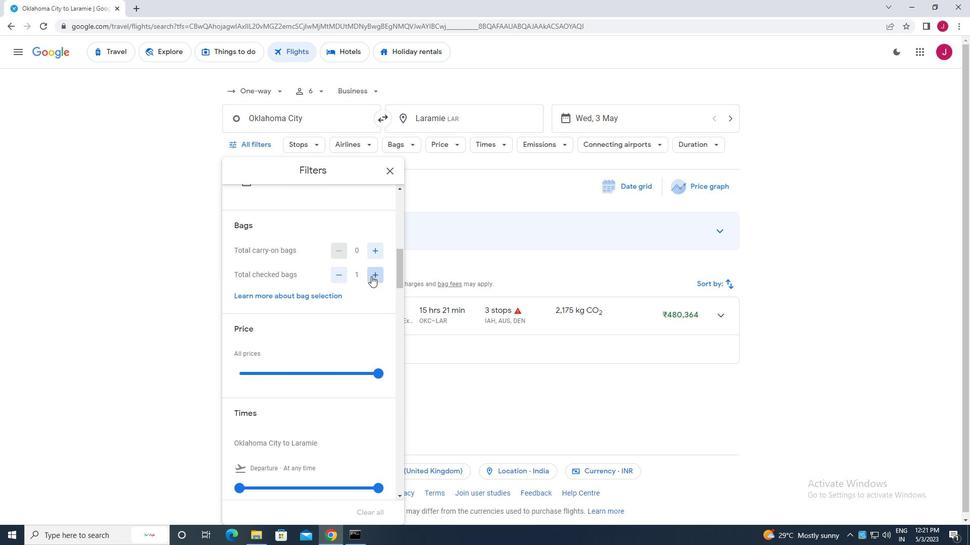 
Action: Mouse pressed left at (371, 276)
Screenshot: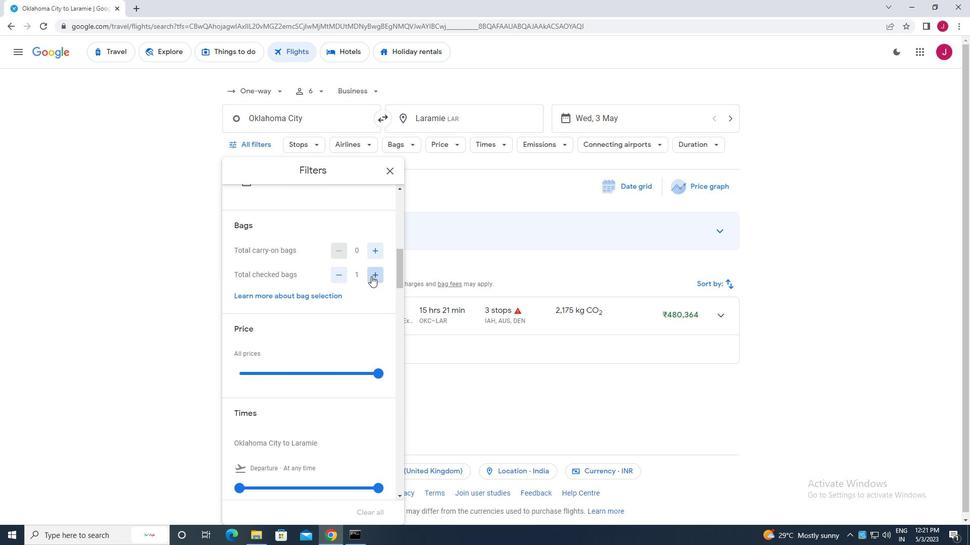 
Action: Mouse pressed left at (371, 276)
Screenshot: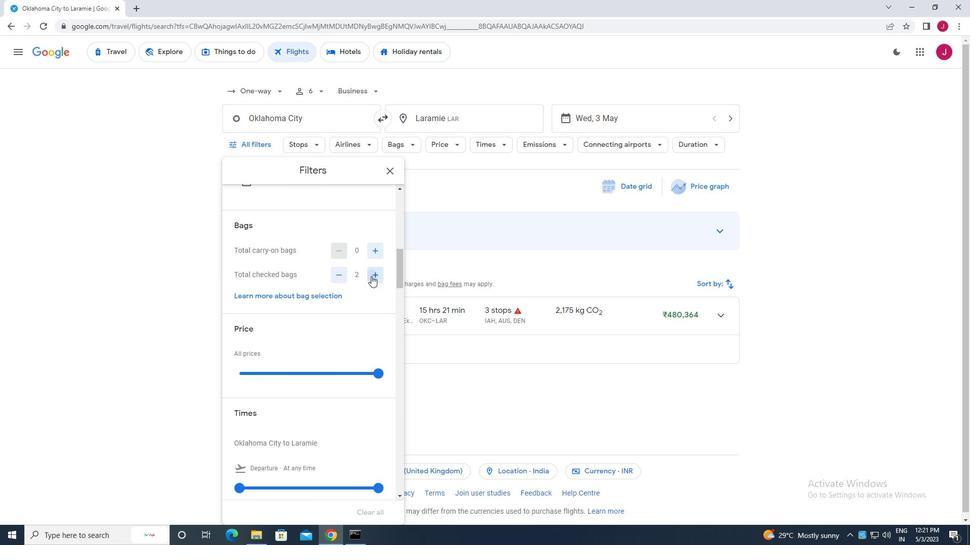
Action: Mouse moved to (379, 374)
Screenshot: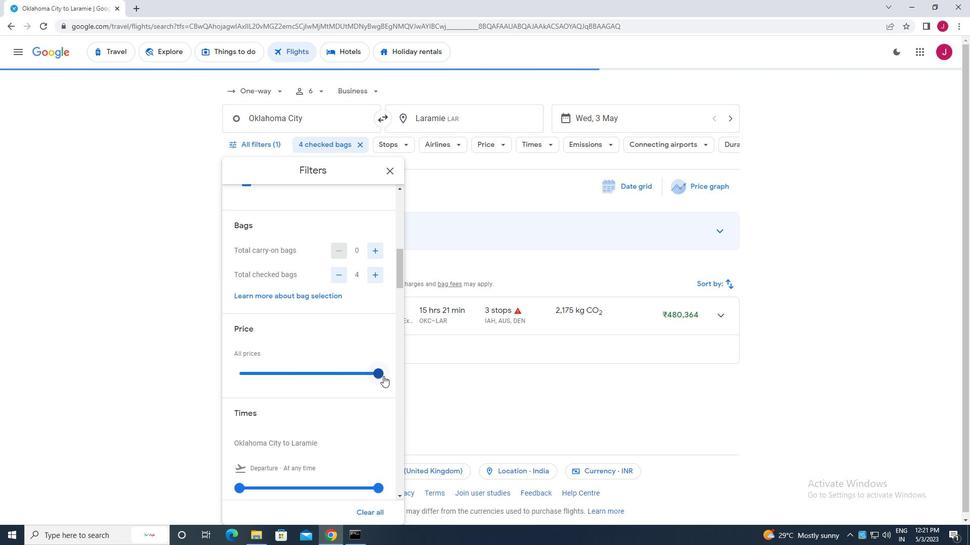 
Action: Mouse pressed left at (379, 374)
Screenshot: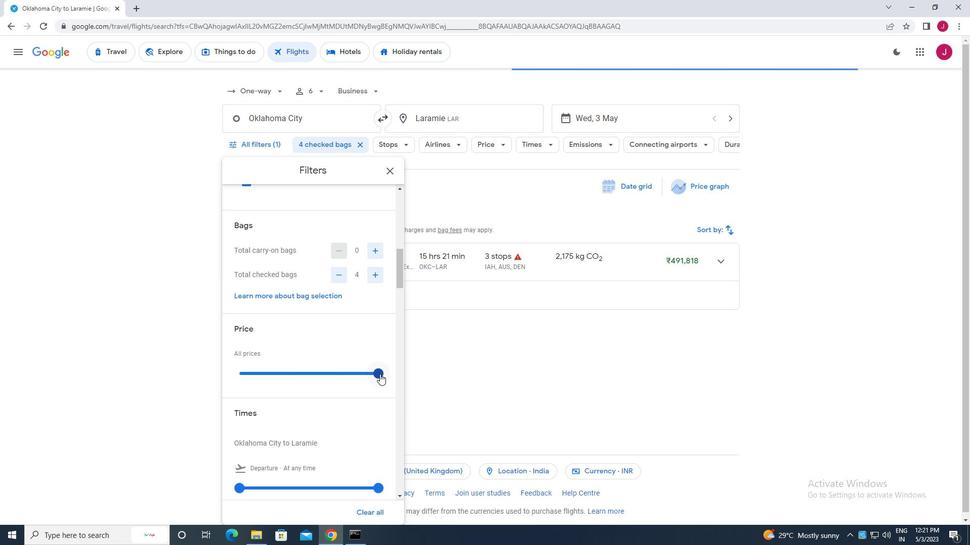
Action: Mouse moved to (328, 330)
Screenshot: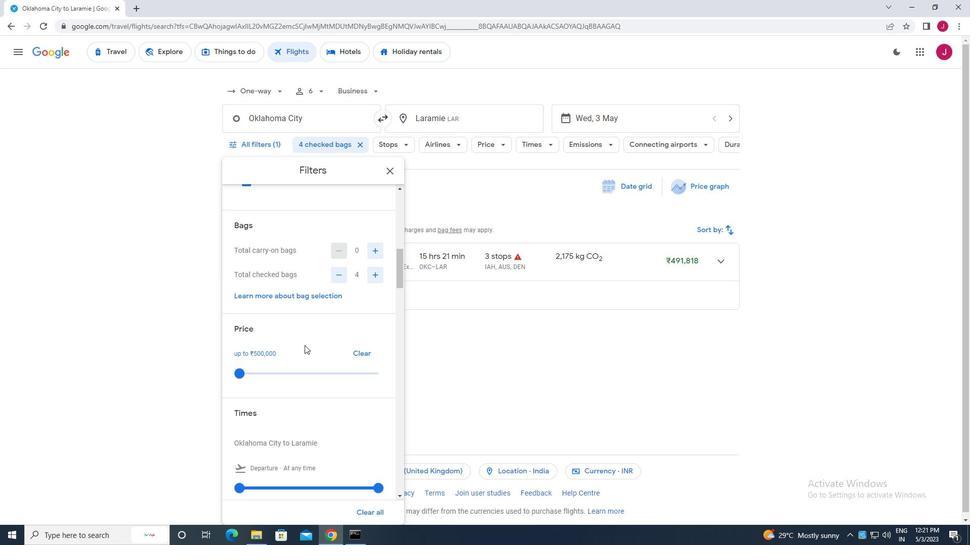 
Action: Mouse scrolled (328, 330) with delta (0, 0)
Screenshot: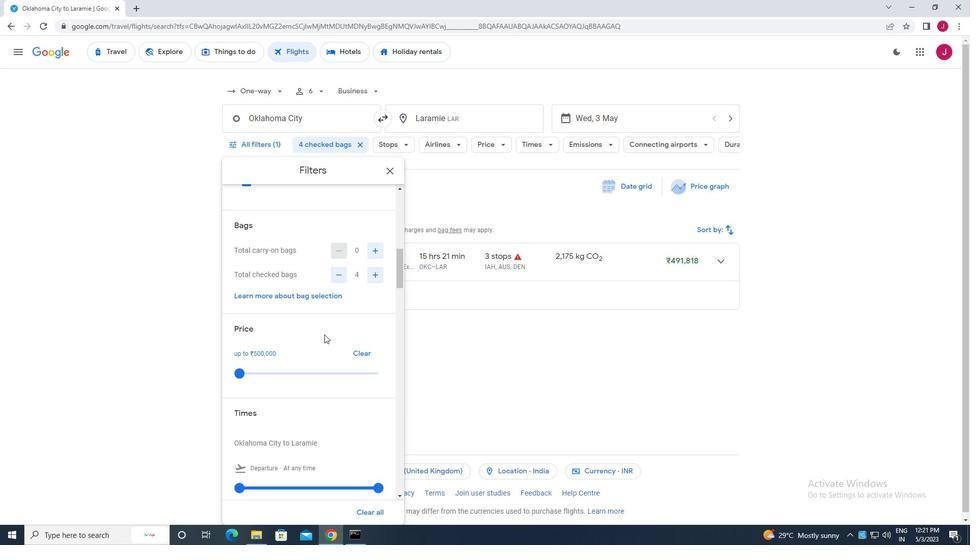 
Action: Mouse scrolled (328, 330) with delta (0, 0)
Screenshot: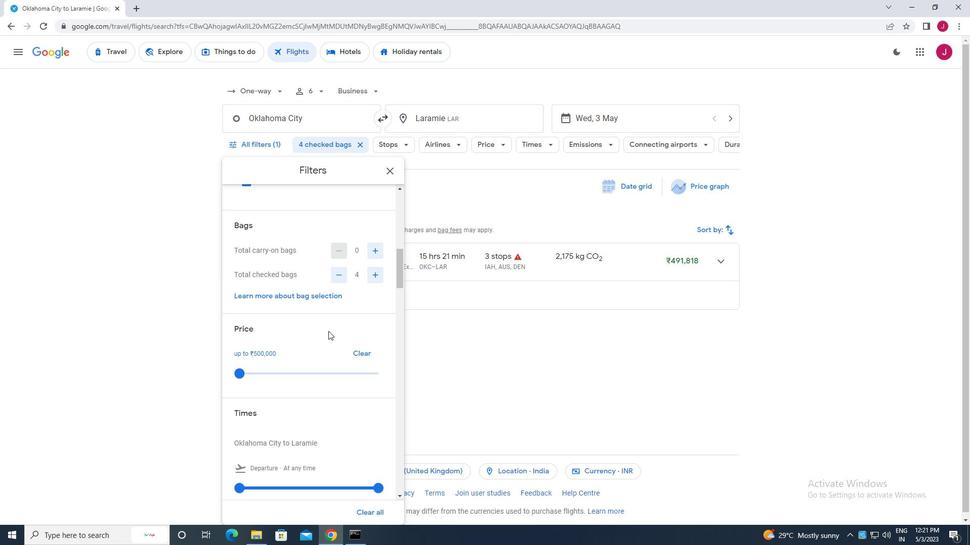 
Action: Mouse scrolled (328, 330) with delta (0, 0)
Screenshot: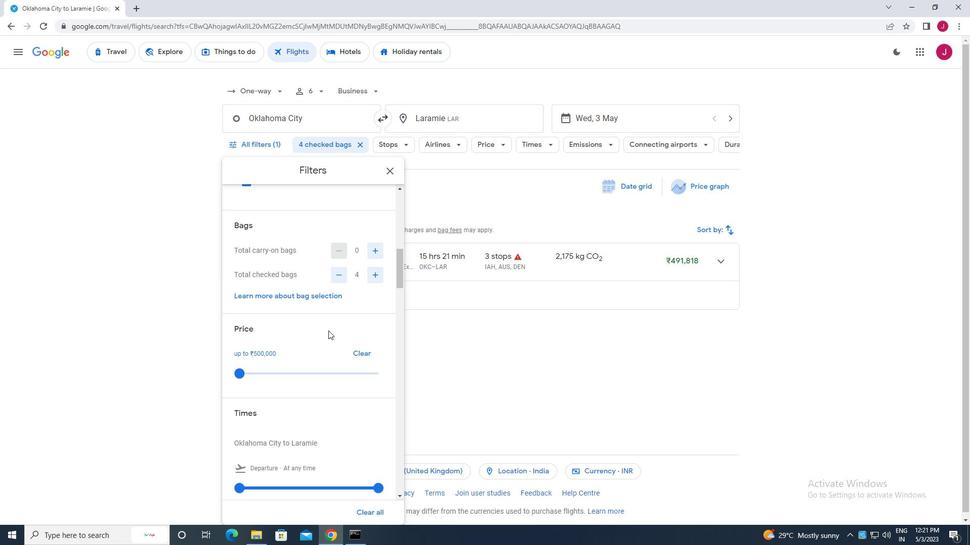 
Action: Mouse moved to (378, 337)
Screenshot: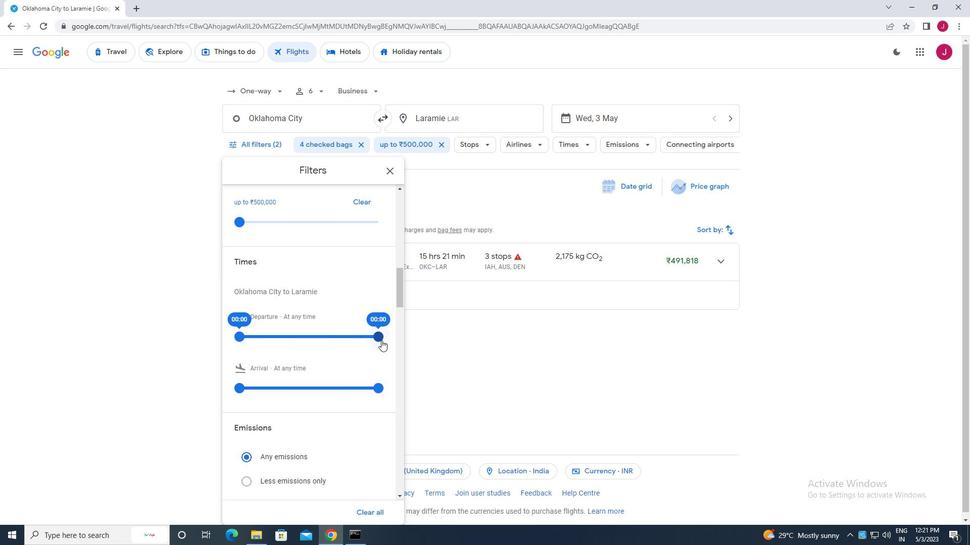 
Action: Mouse pressed left at (378, 337)
Screenshot: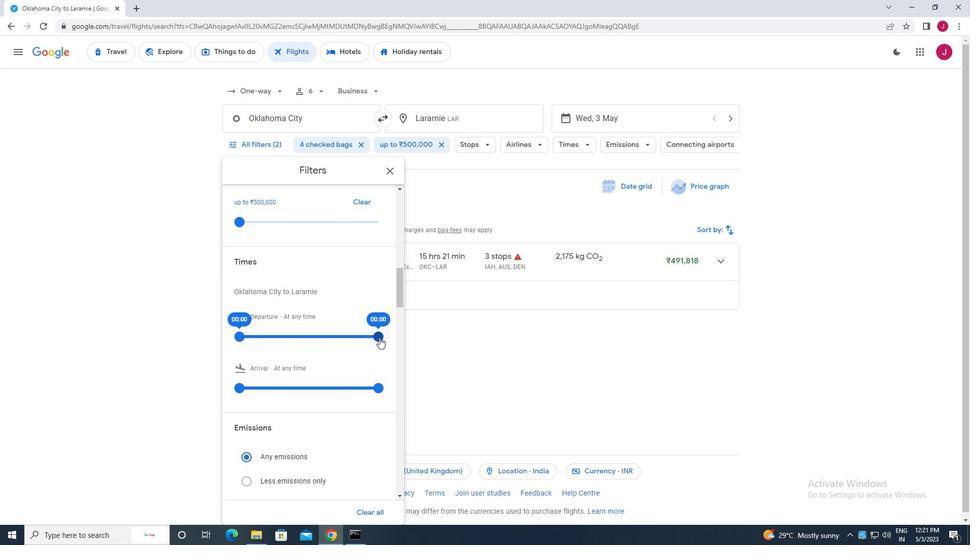 
Action: Mouse moved to (389, 167)
Screenshot: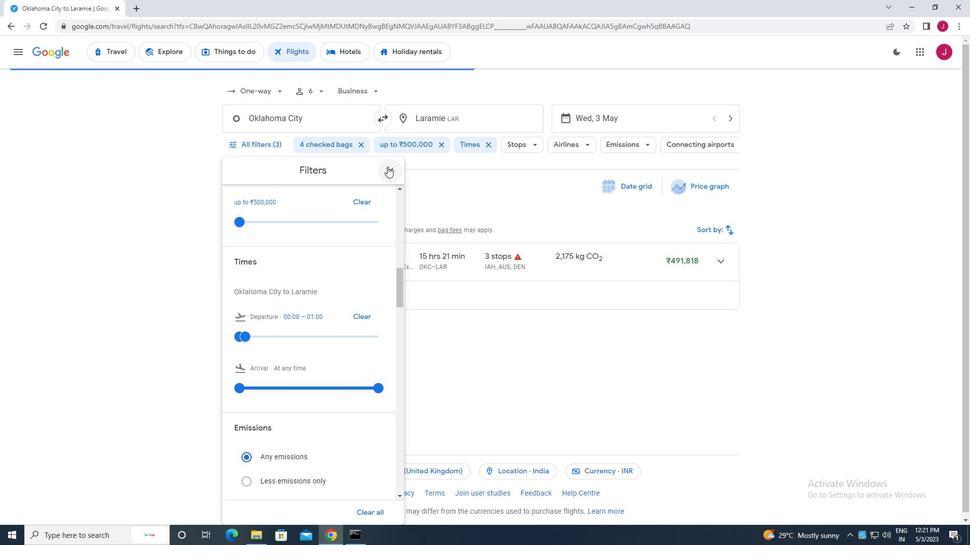
Action: Mouse pressed left at (389, 167)
Screenshot: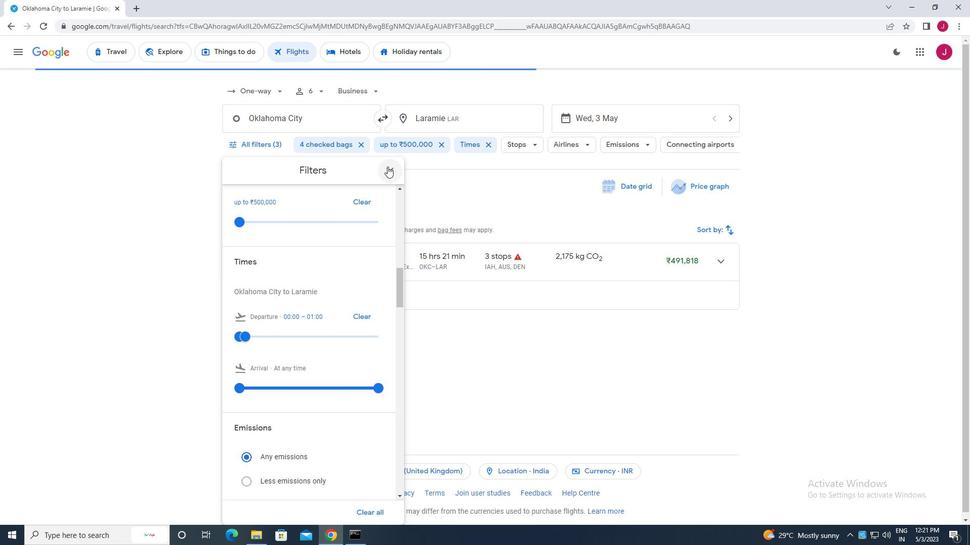 
